 Task: In Heading Arial with underline. Font size of heading  '18'Font style of data Calibri. Font size of data  9Alignment of headline & data Align center. Fill color in heading,  RedFont color of data Black Apply border in Data No BorderIn the sheet  Budget Management Workbookbook
Action: Mouse moved to (117, 137)
Screenshot: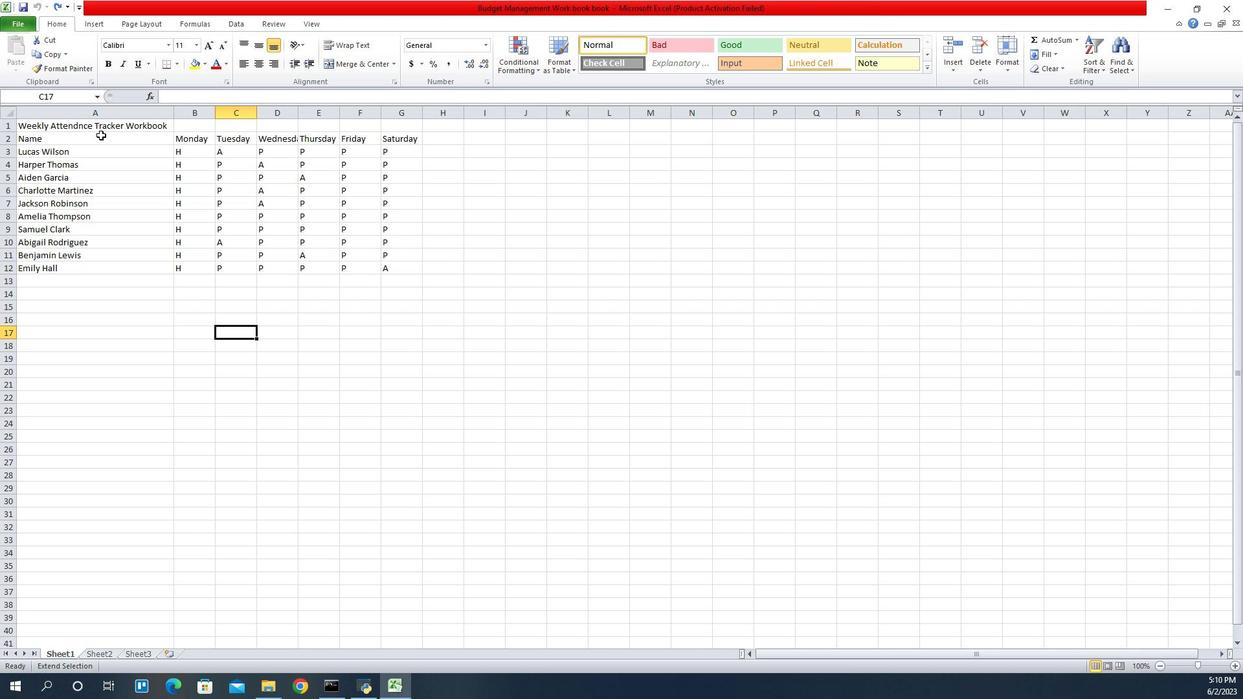 
Action: Mouse pressed left at (117, 137)
Screenshot: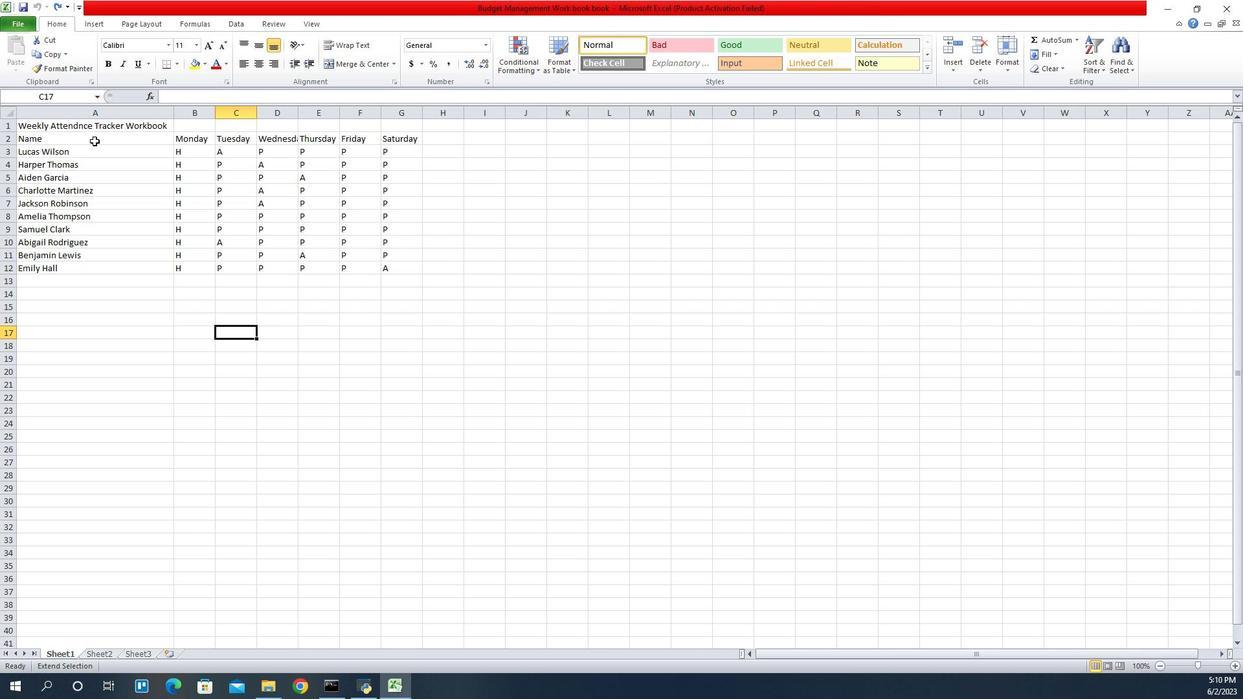 
Action: Mouse moved to (143, 139)
Screenshot: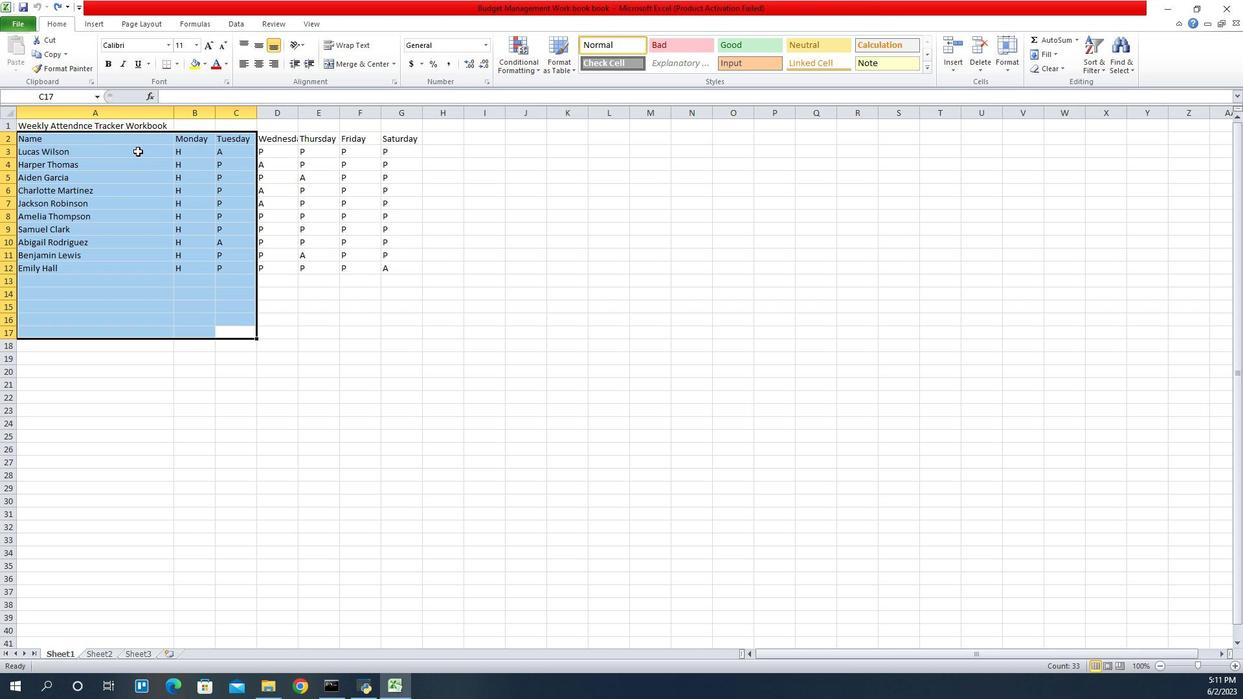 
Action: Mouse pressed left at (143, 139)
Screenshot: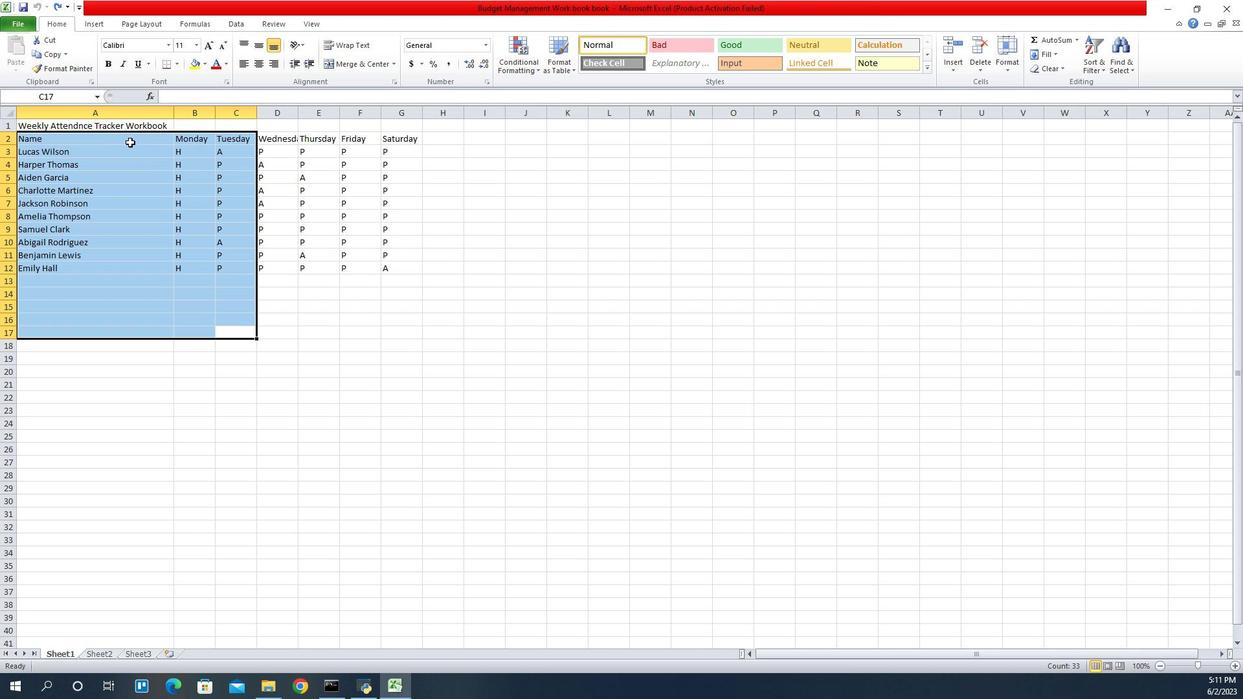
Action: Mouse moved to (157, 53)
Screenshot: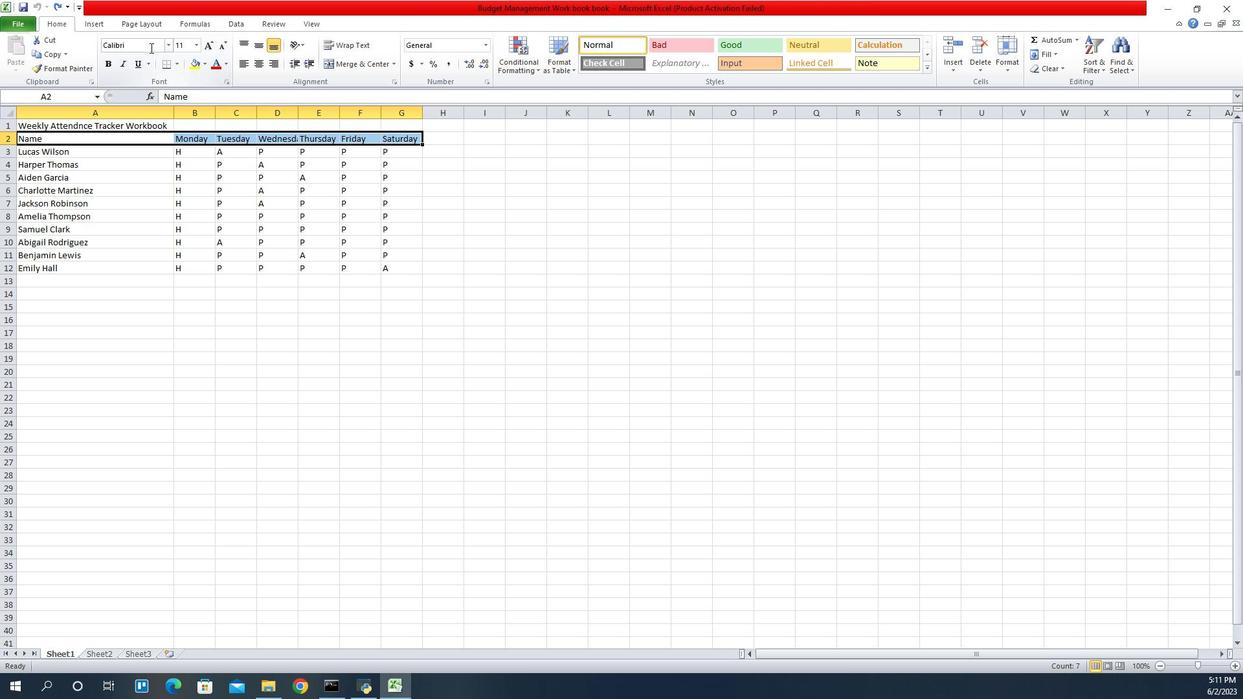 
Action: Mouse pressed left at (157, 53)
Screenshot: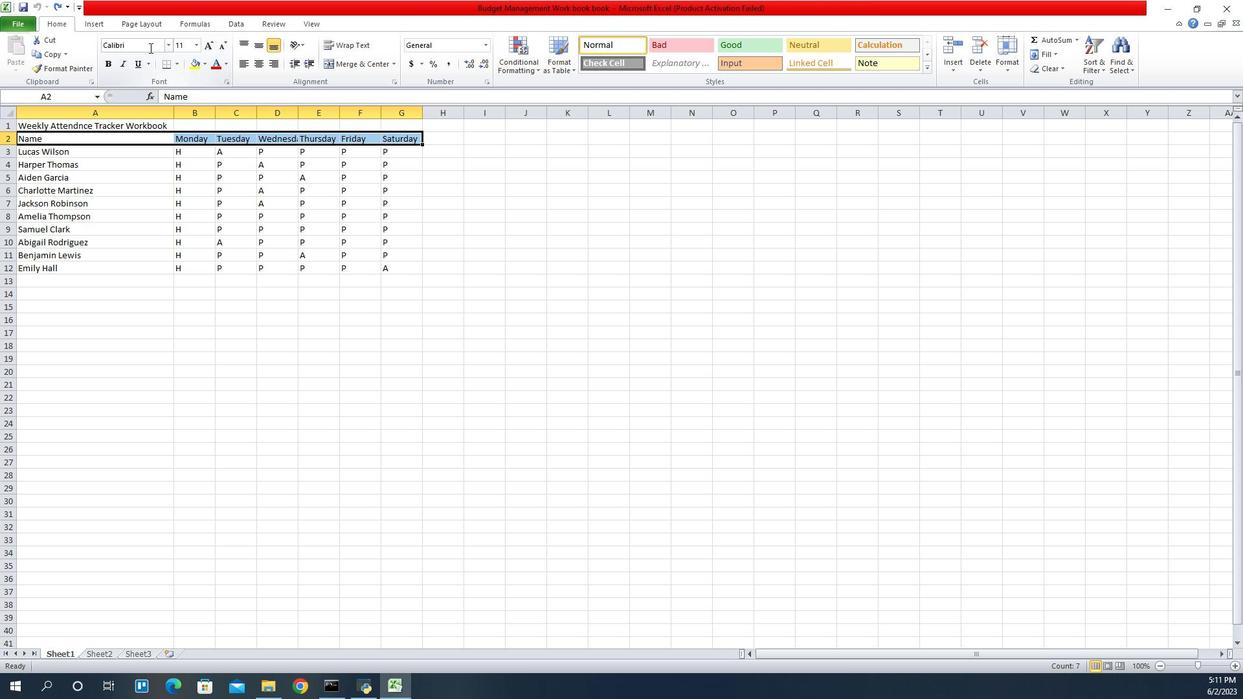 
Action: Key pressed arial<Key.enter>
Screenshot: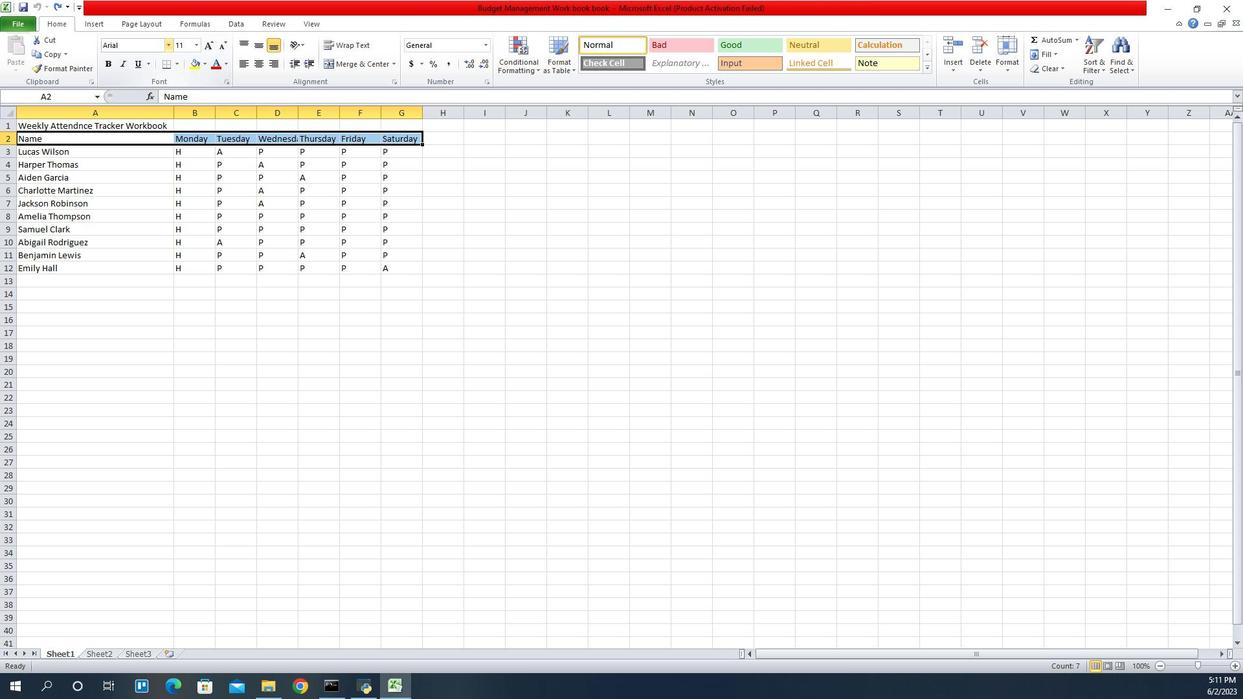 
Action: Mouse moved to (192, 51)
Screenshot: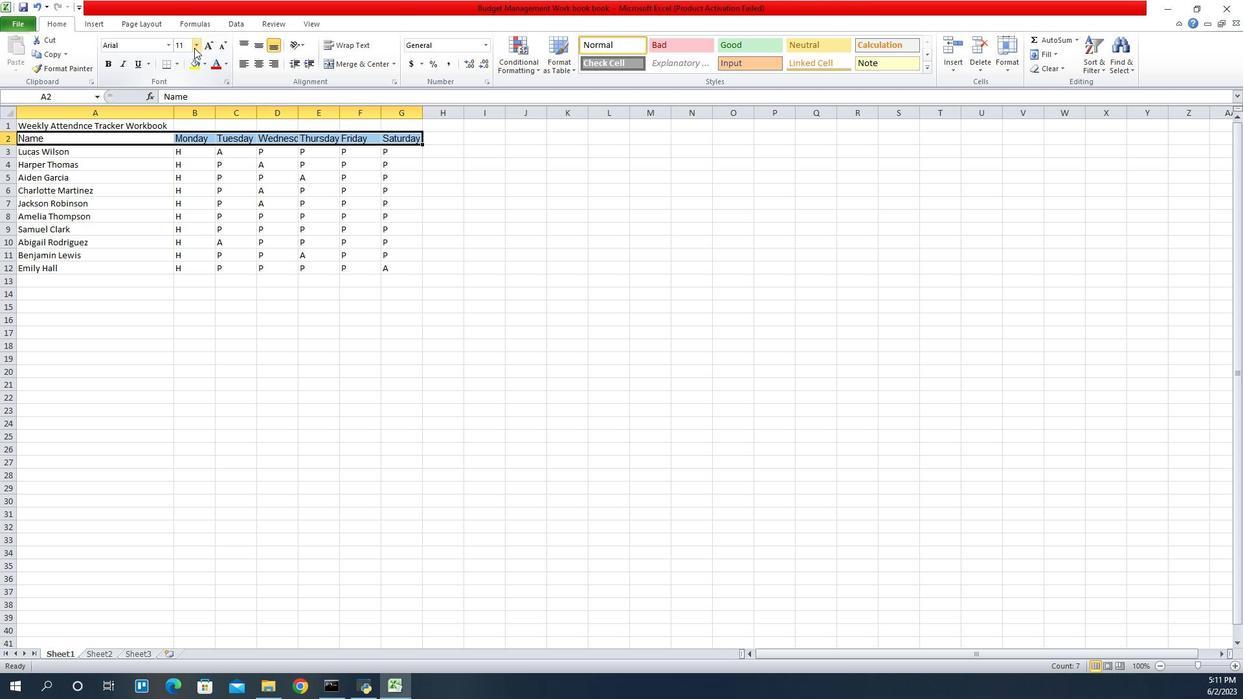 
Action: Mouse pressed left at (192, 51)
Screenshot: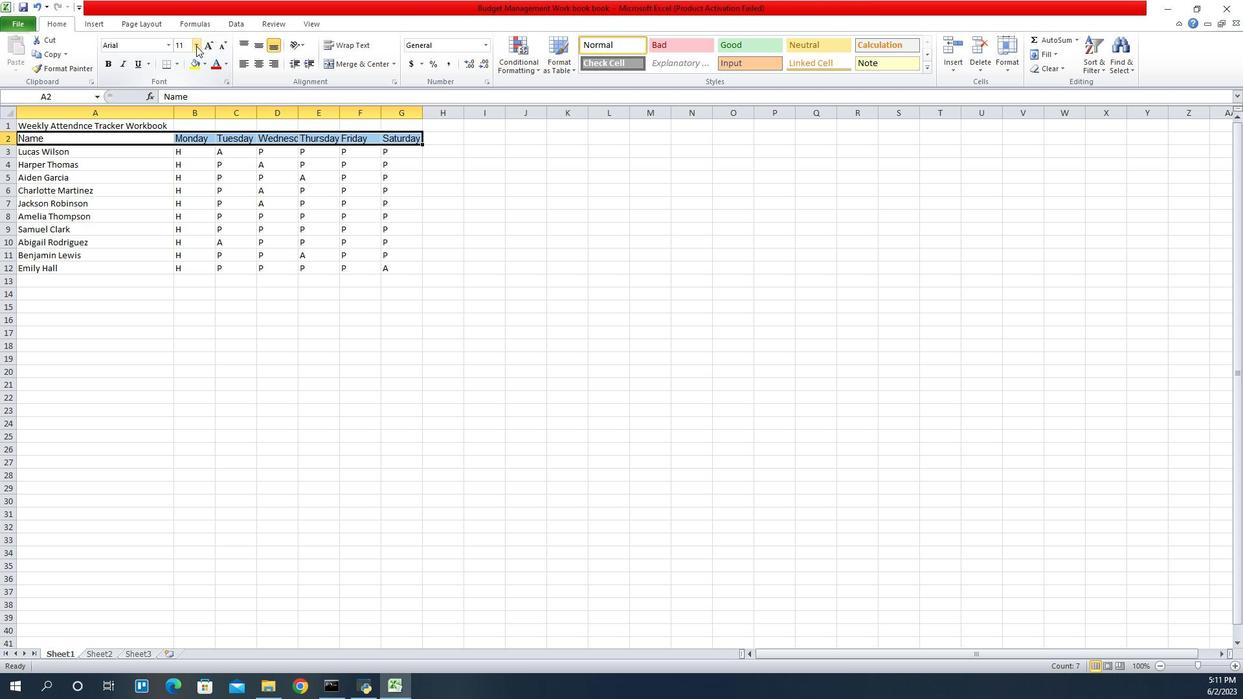 
Action: Mouse moved to (182, 135)
Screenshot: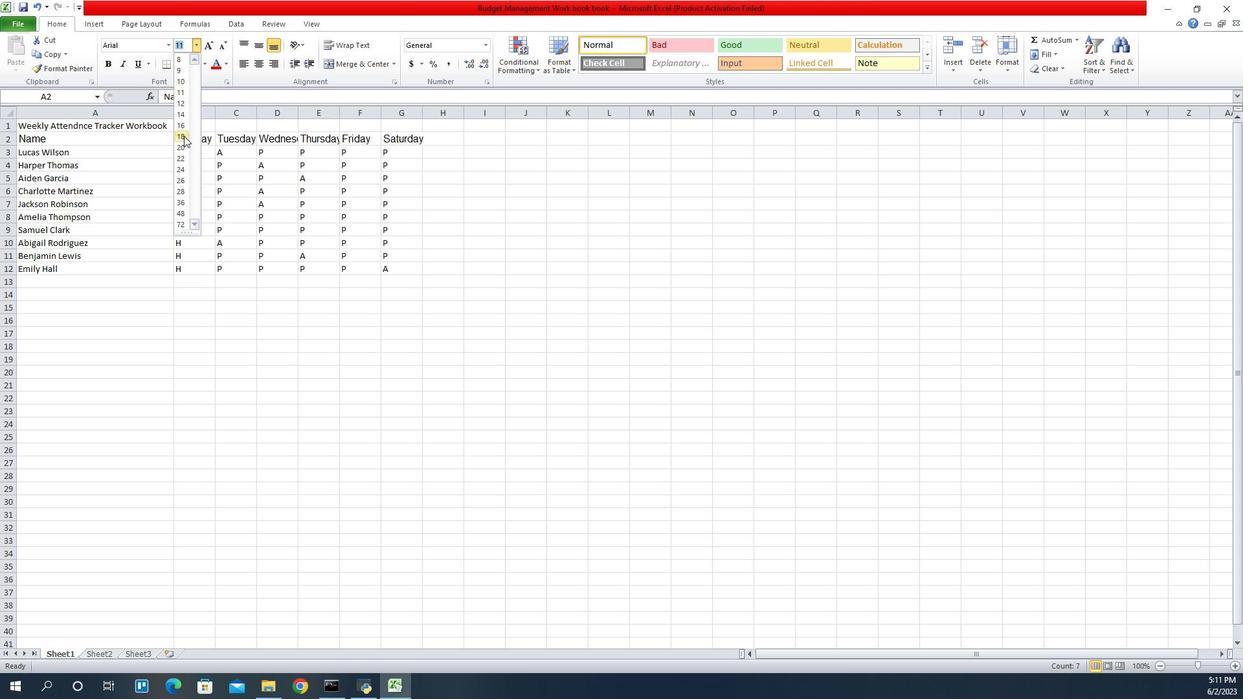 
Action: Mouse pressed left at (182, 135)
Screenshot: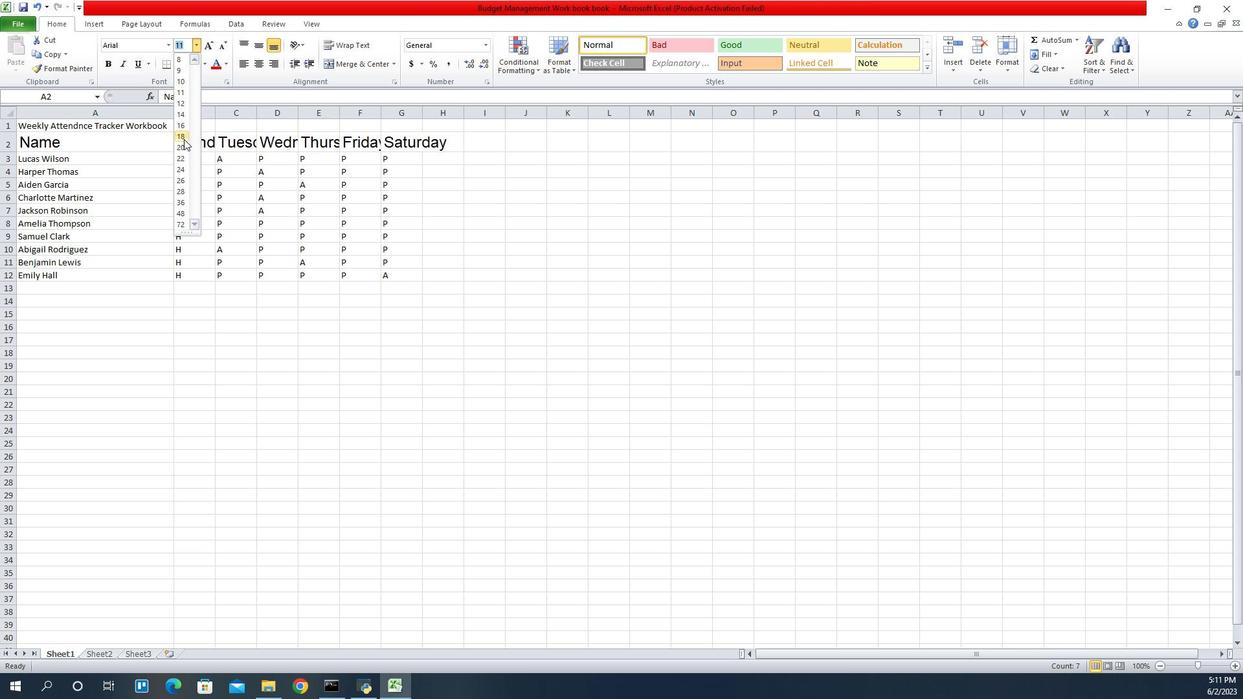 
Action: Mouse moved to (152, 158)
Screenshot: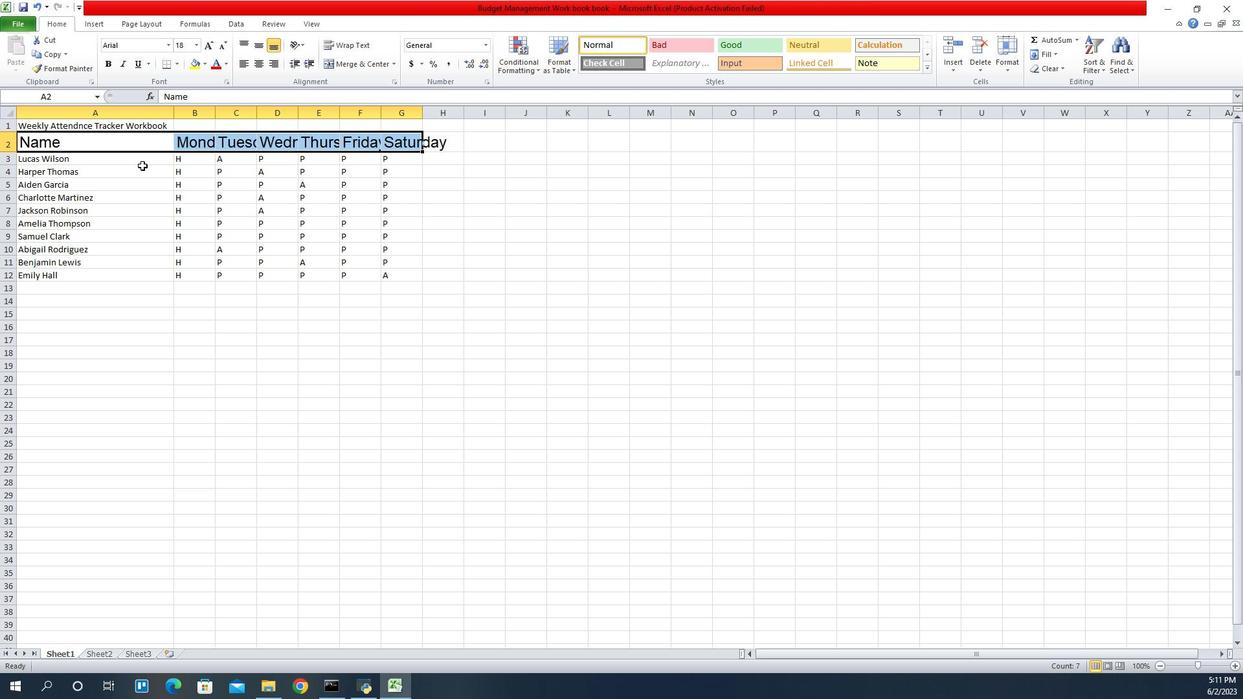
Action: Mouse pressed left at (152, 158)
Screenshot: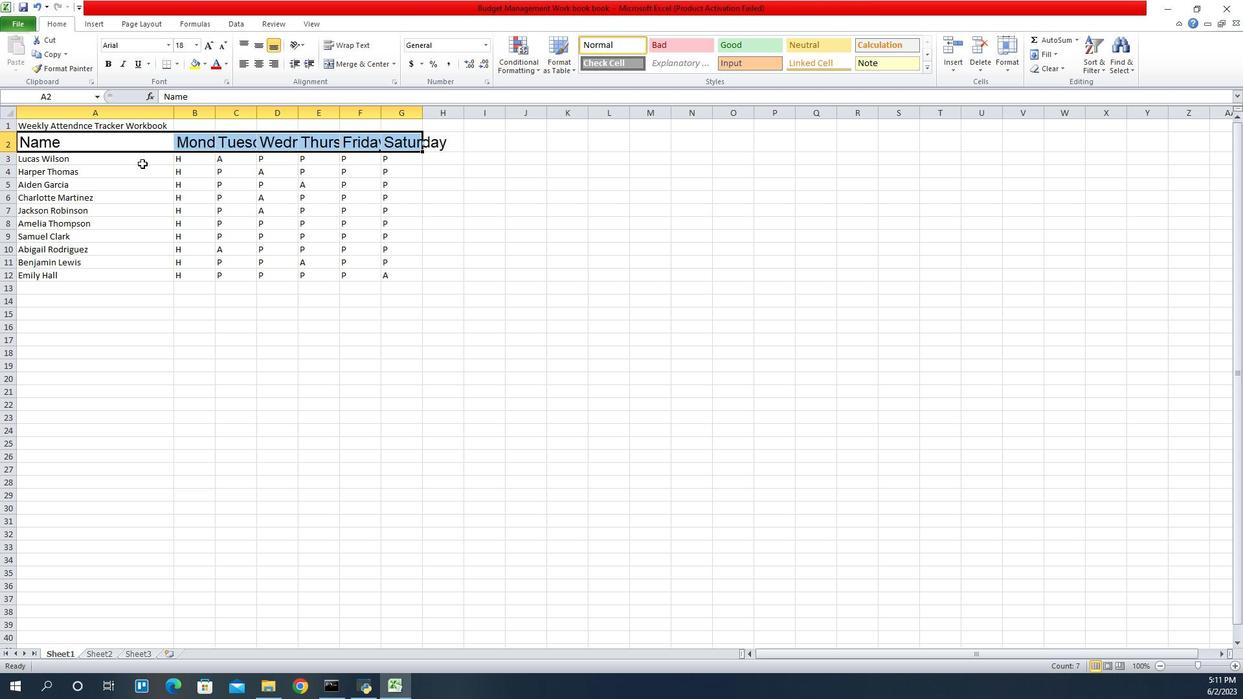 
Action: Mouse moved to (194, 51)
Screenshot: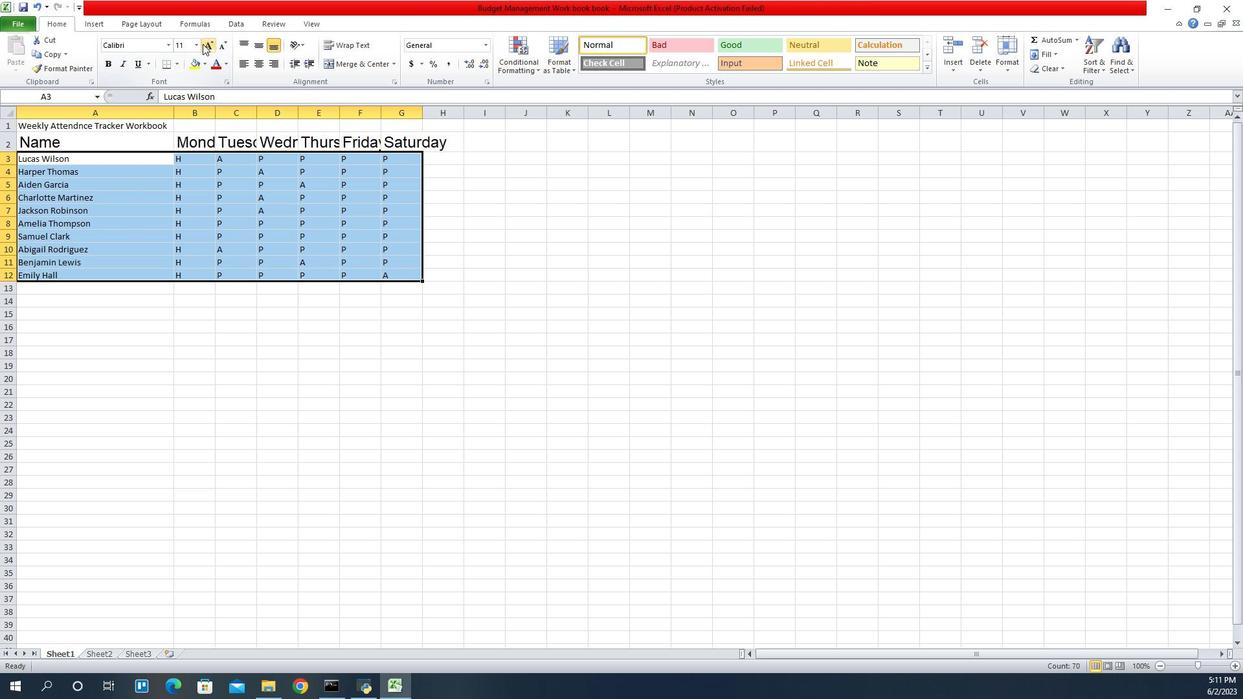 
Action: Mouse pressed left at (194, 51)
Screenshot: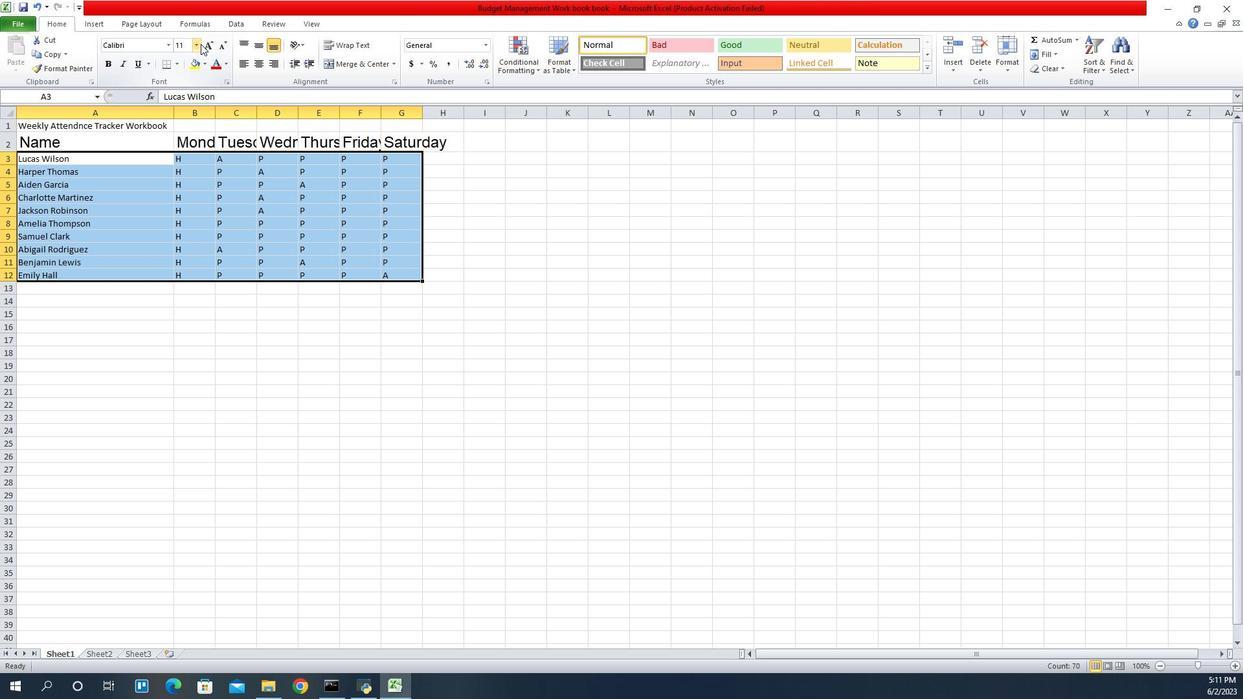 
Action: Mouse moved to (182, 74)
Screenshot: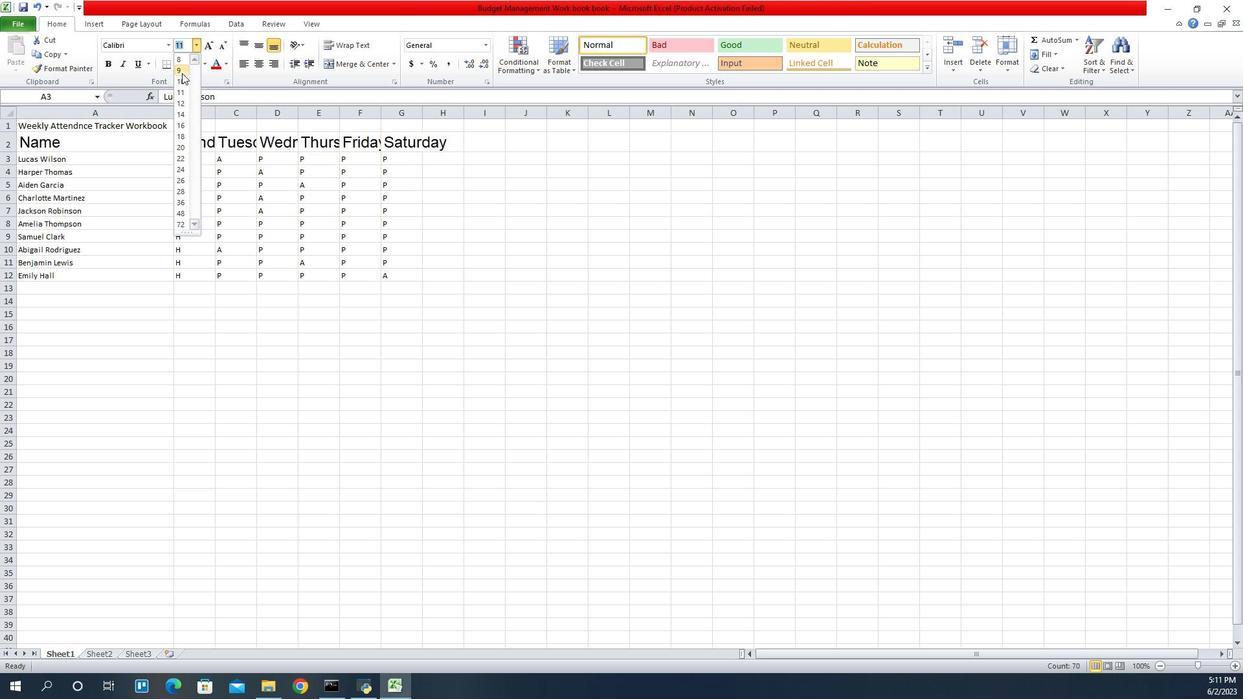 
Action: Mouse pressed left at (182, 74)
Screenshot: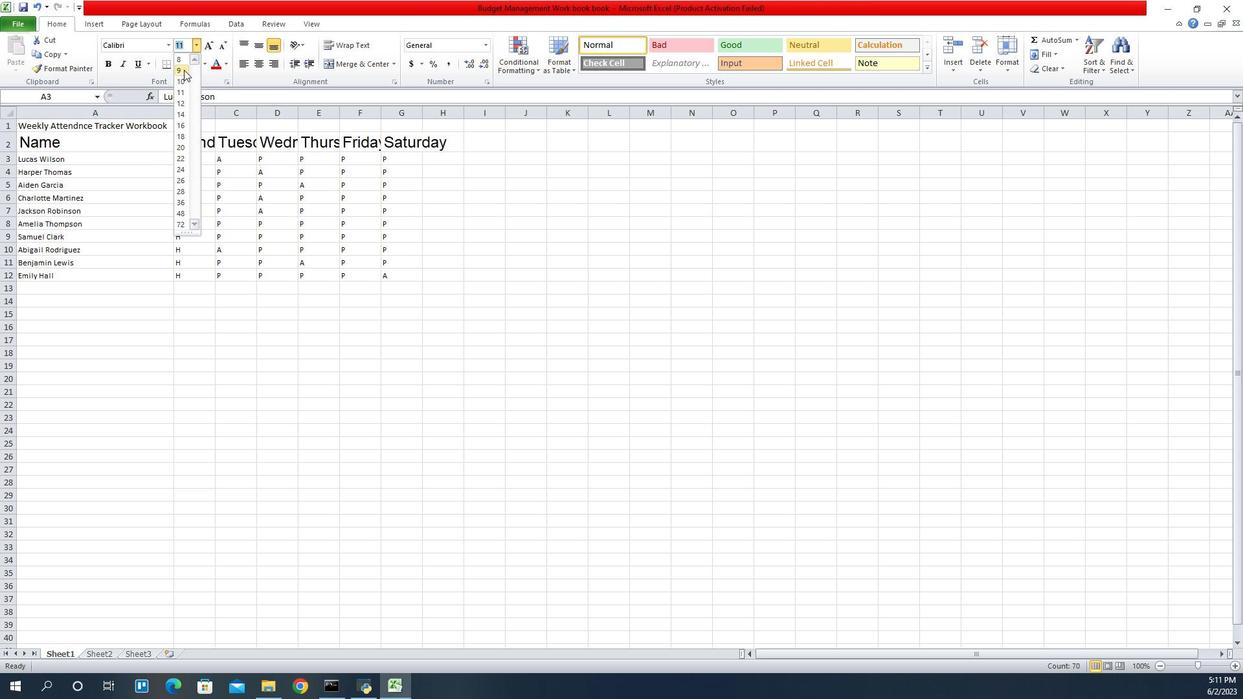 
Action: Mouse moved to (145, 141)
Screenshot: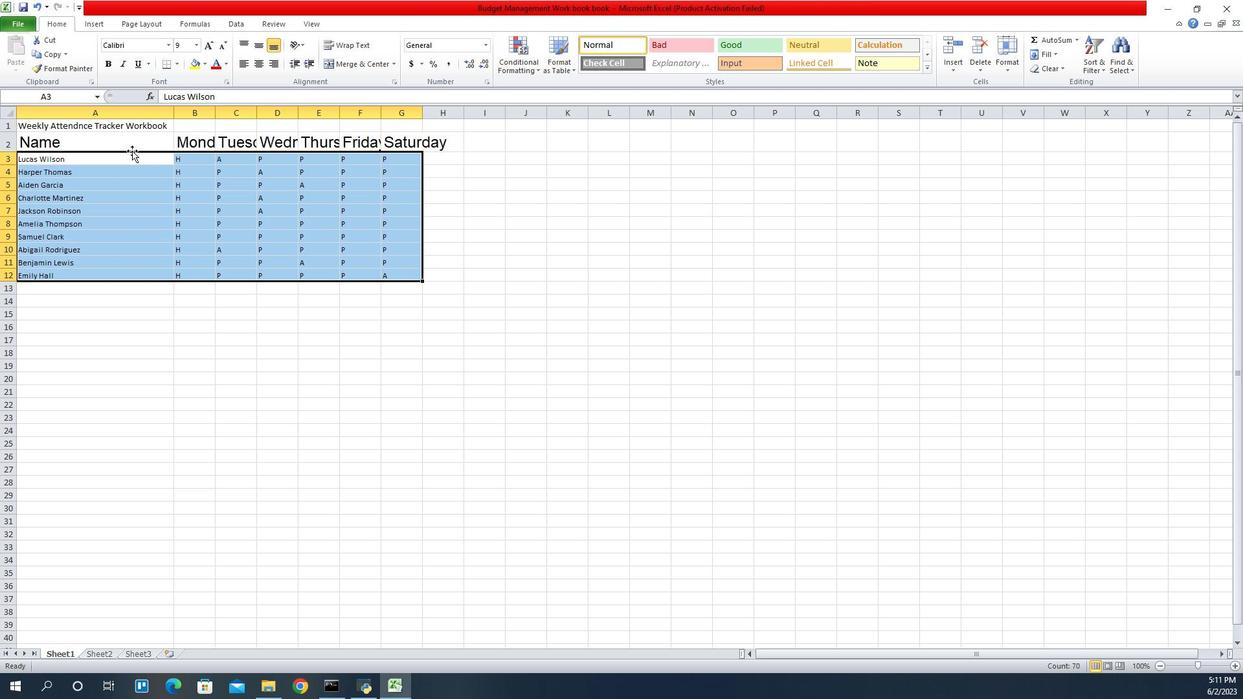 
Action: Mouse pressed left at (145, 141)
Screenshot: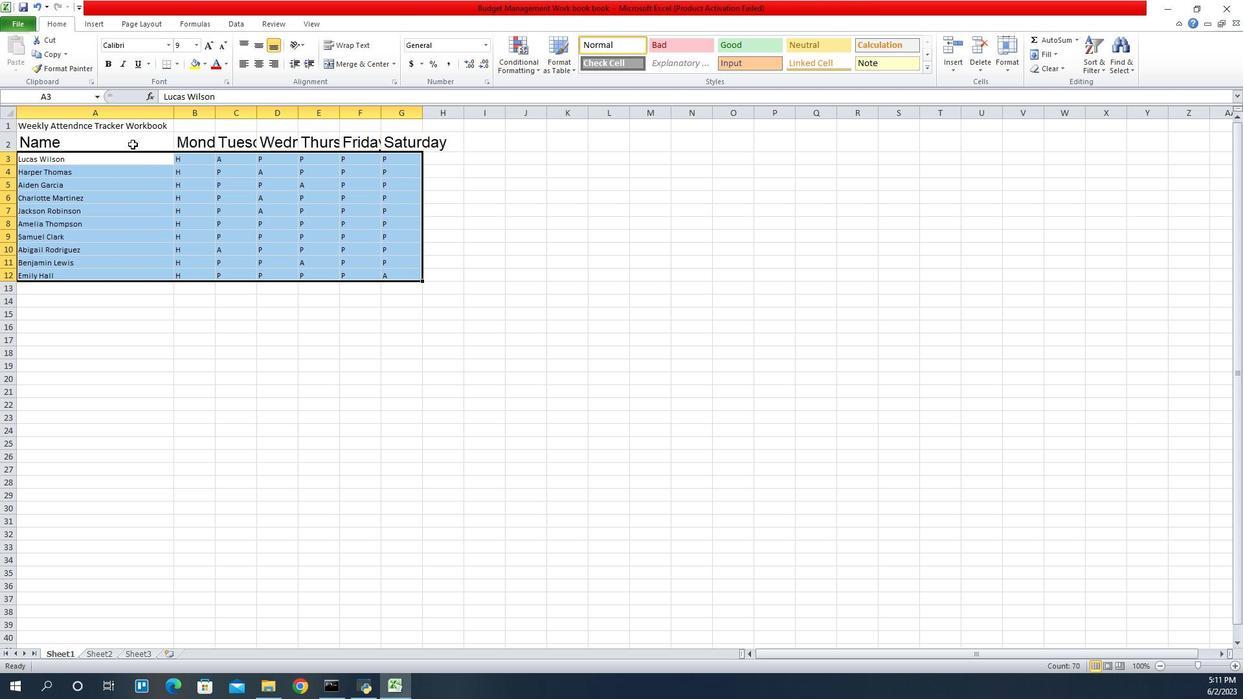 
Action: Mouse moved to (342, 135)
Screenshot: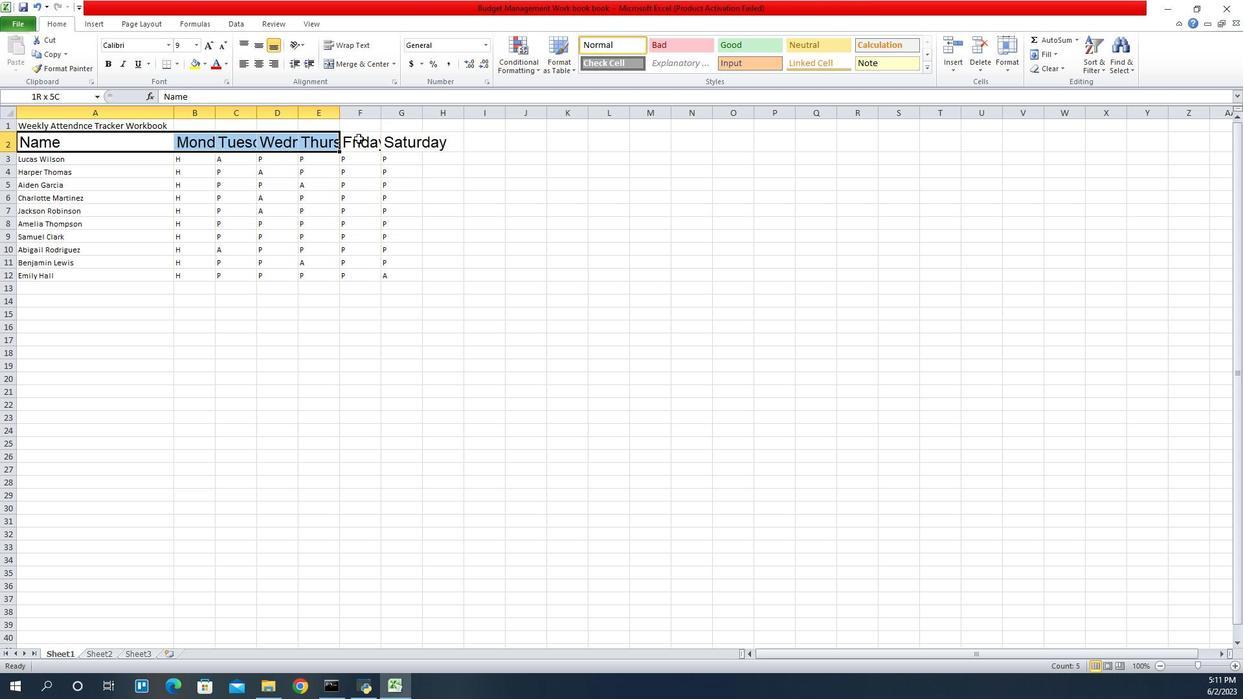 
Action: Mouse pressed left at (342, 135)
Screenshot: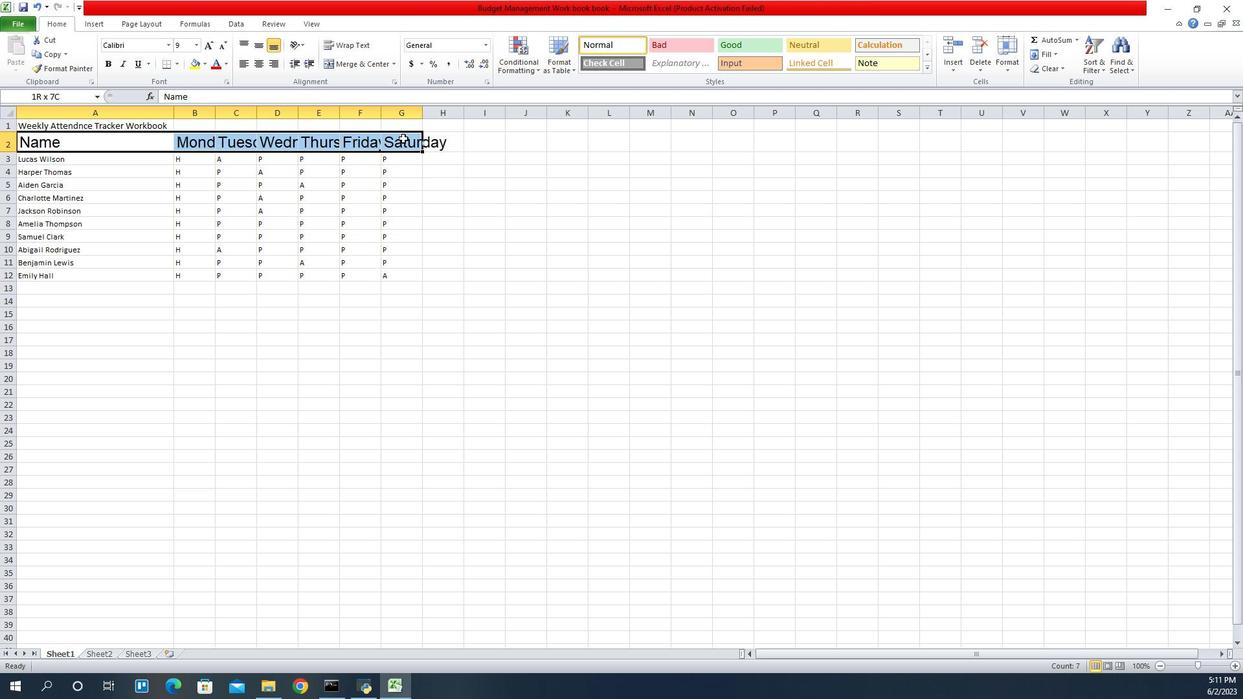 
Action: Mouse moved to (341, 145)
Screenshot: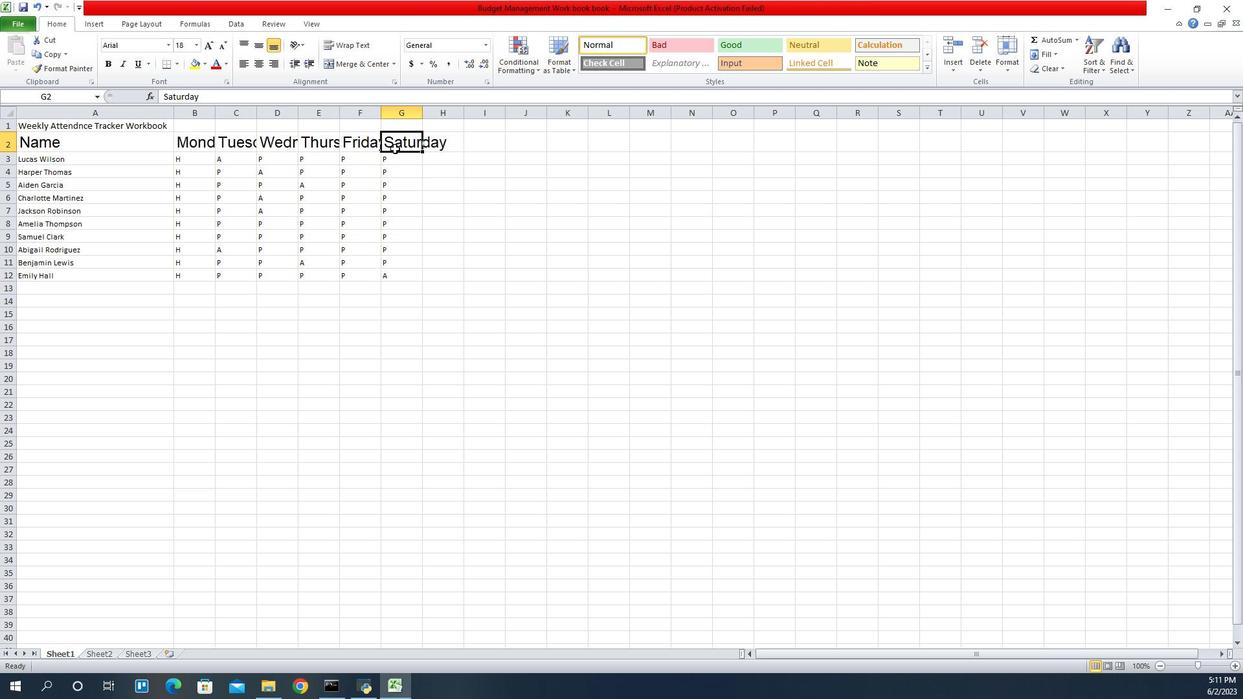
Action: Mouse pressed left at (341, 145)
Screenshot: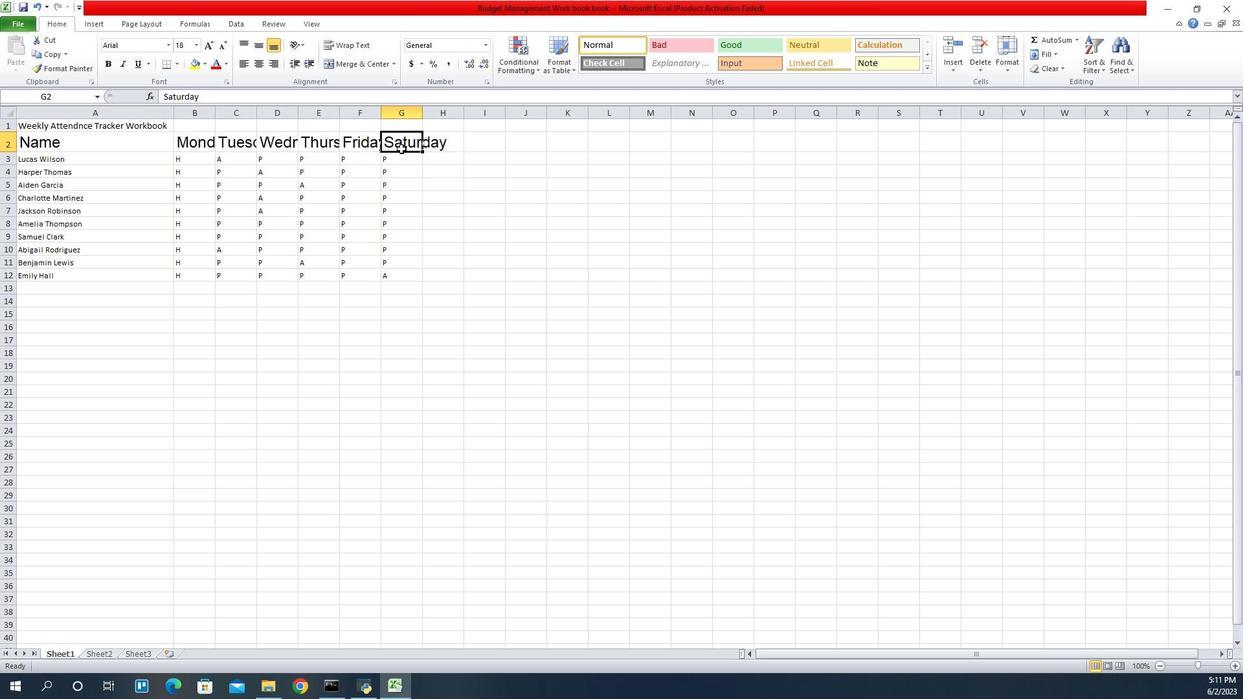 
Action: Mouse moved to (145, 67)
Screenshot: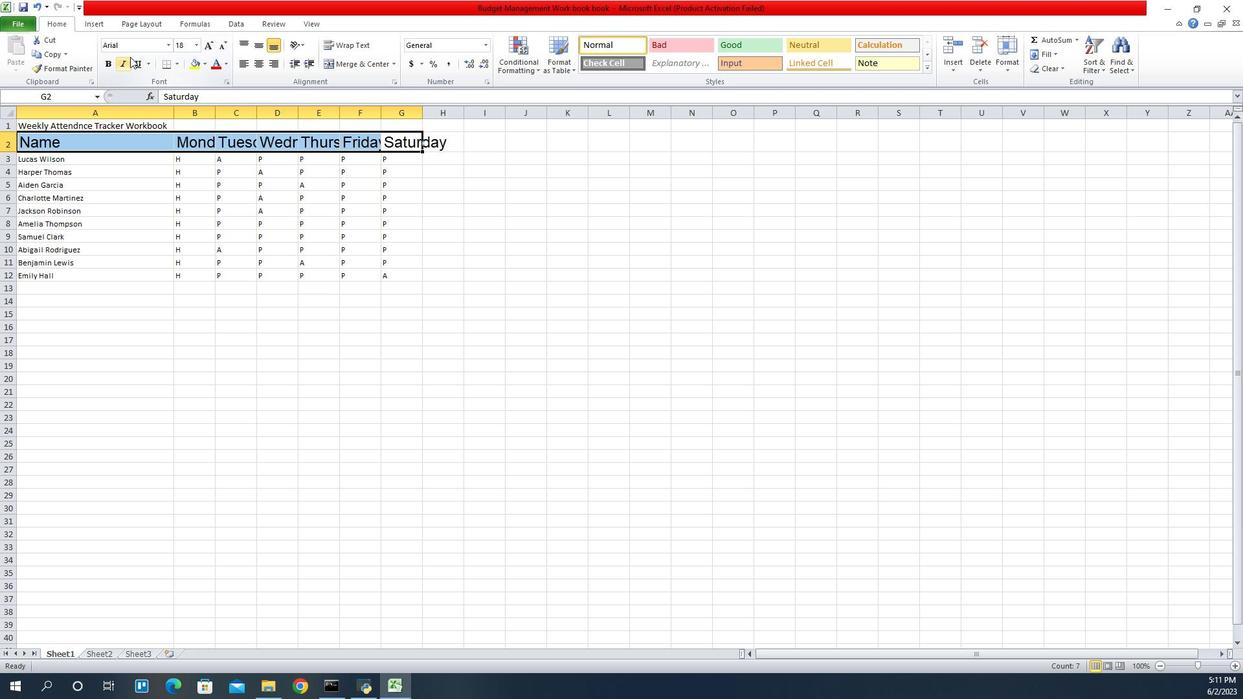 
Action: Mouse pressed left at (145, 67)
Screenshot: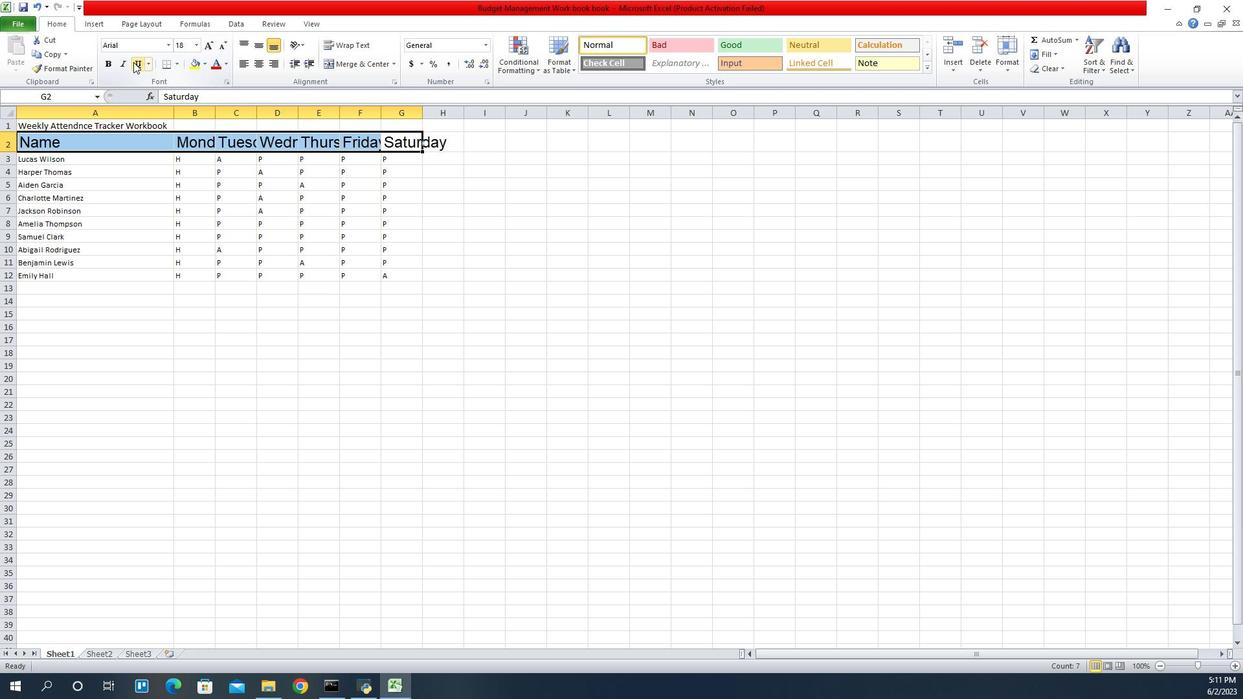 
Action: Mouse moved to (148, 113)
Screenshot: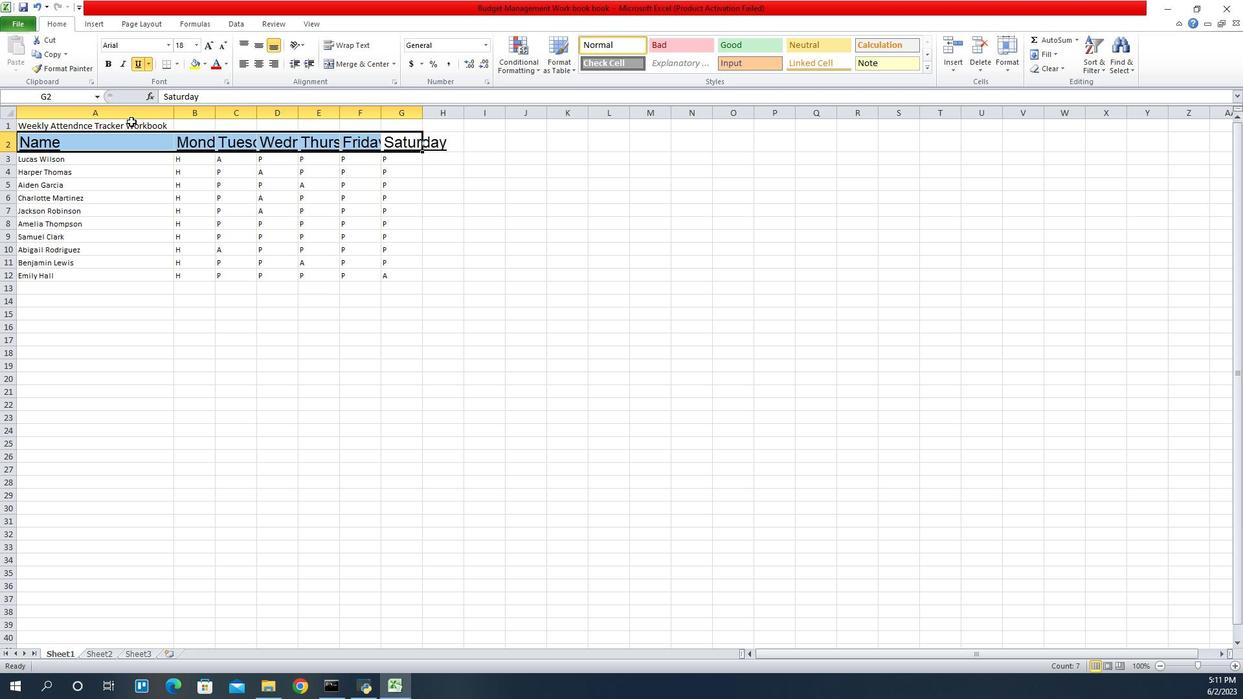 
Action: Mouse pressed left at (148, 113)
Screenshot: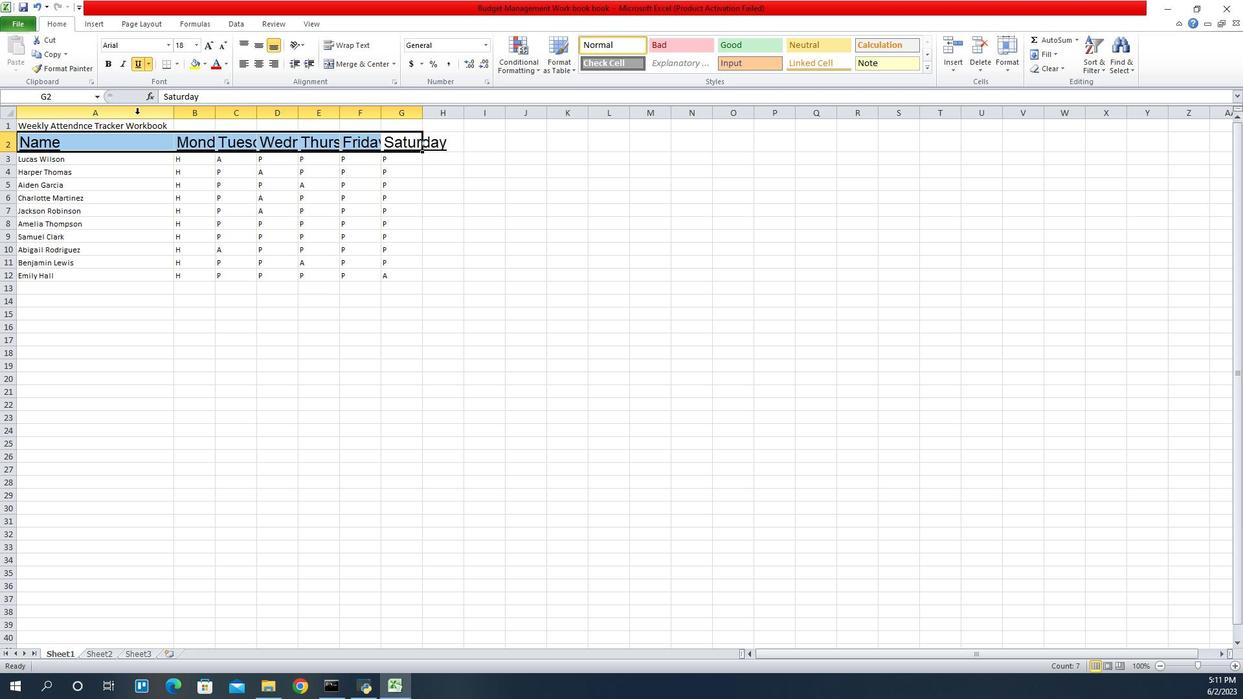 
Action: Mouse moved to (358, 115)
Screenshot: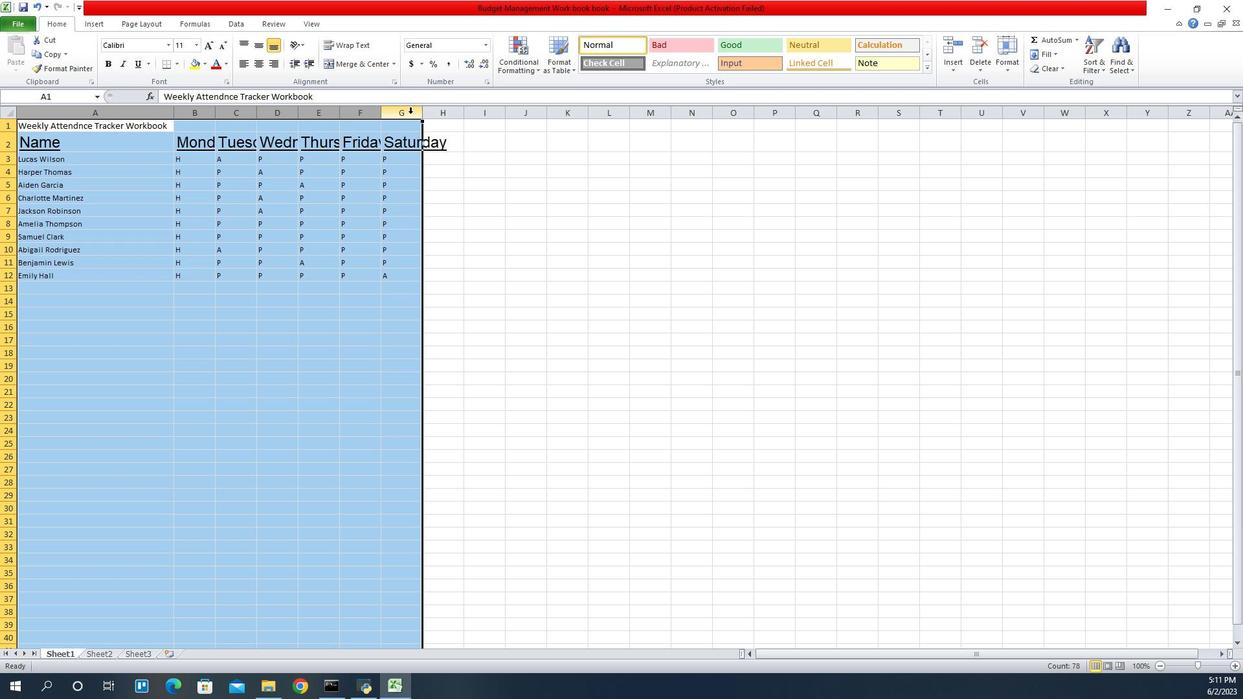 
Action: Mouse pressed left at (358, 115)
Screenshot: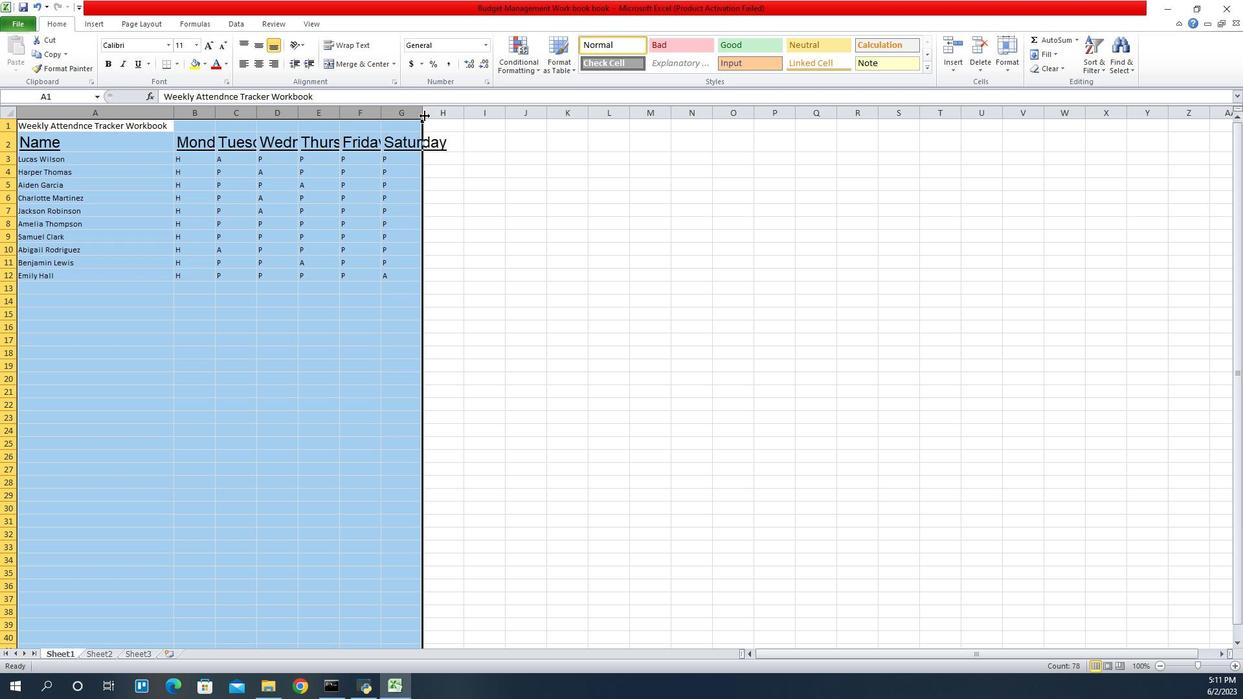 
Action: Mouse pressed left at (358, 115)
Screenshot: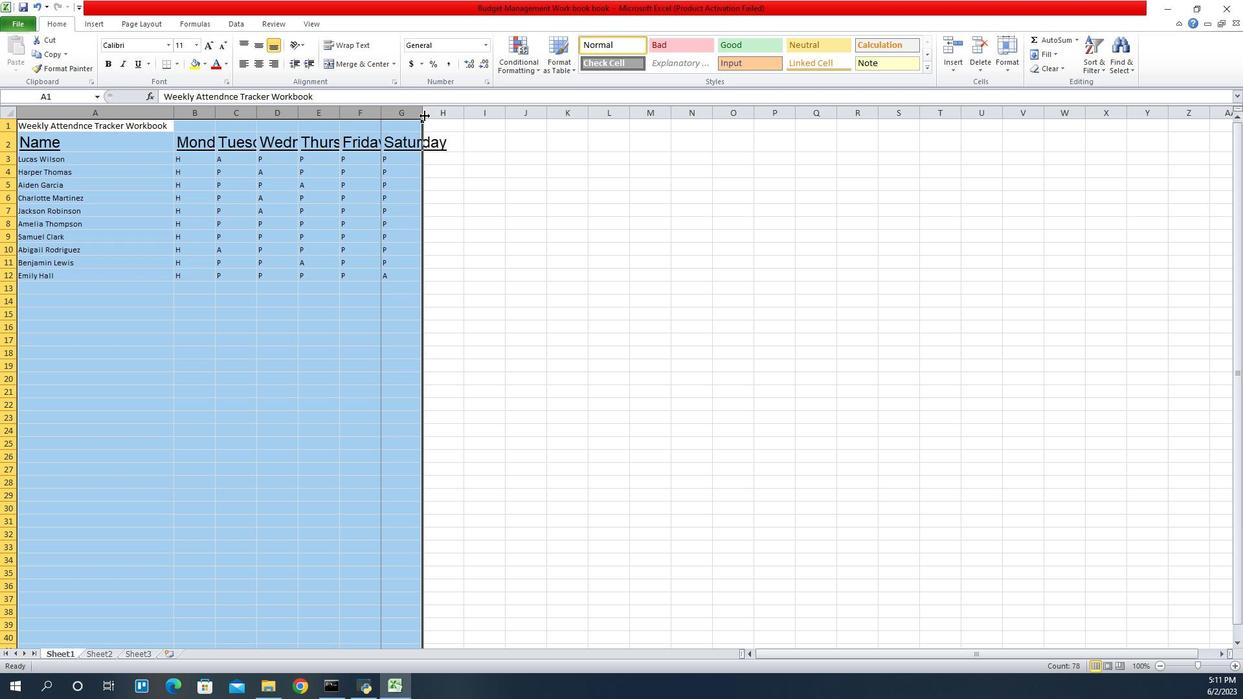 
Action: Mouse moved to (139, 196)
Screenshot: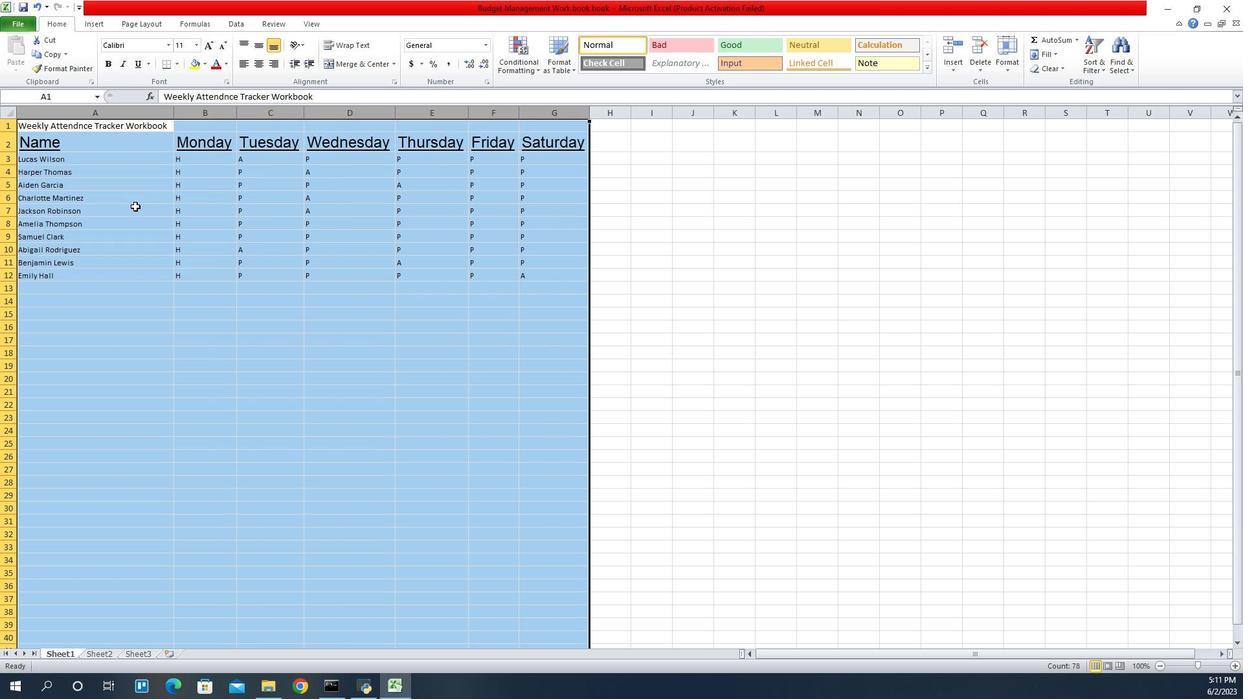 
Action: Mouse pressed left at (139, 196)
Screenshot: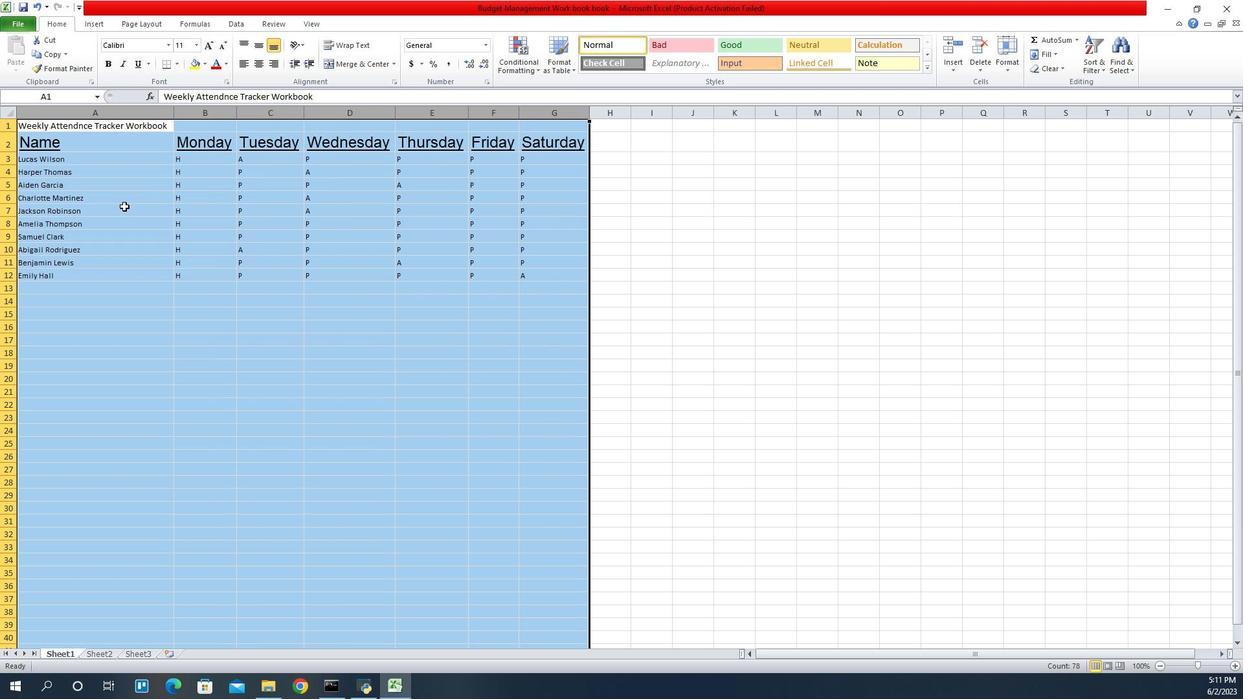 
Action: Mouse moved to (161, 137)
Screenshot: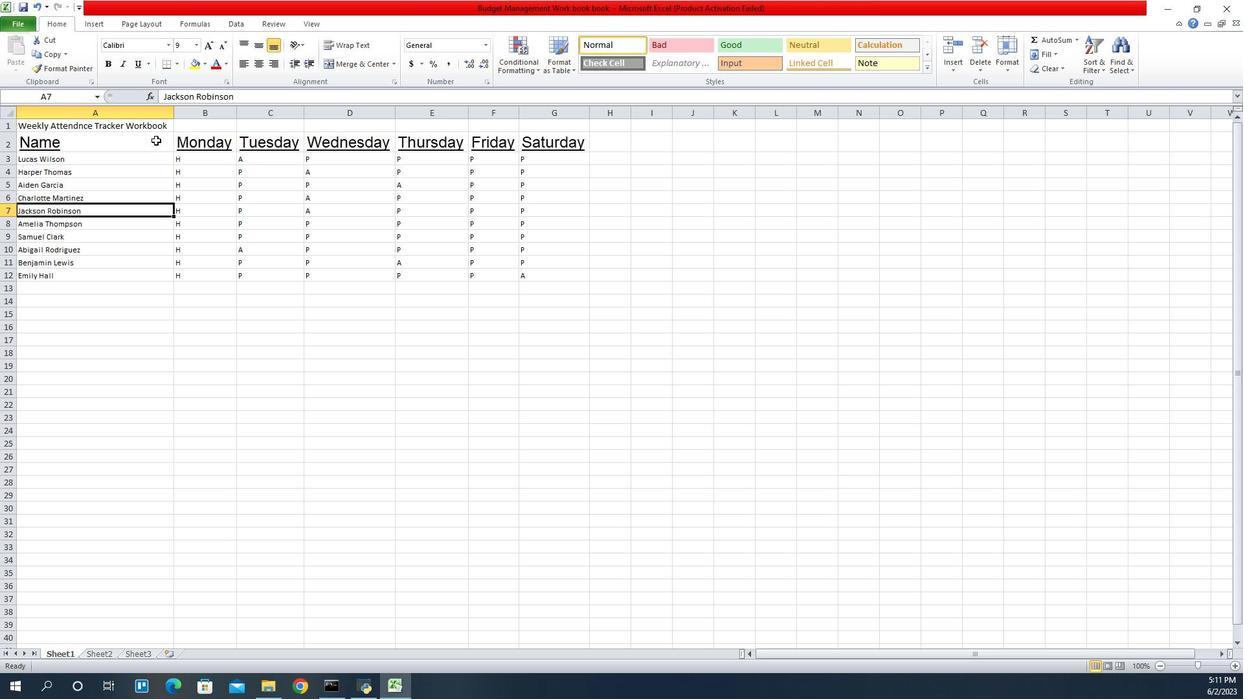 
Action: Mouse pressed left at (161, 137)
Screenshot: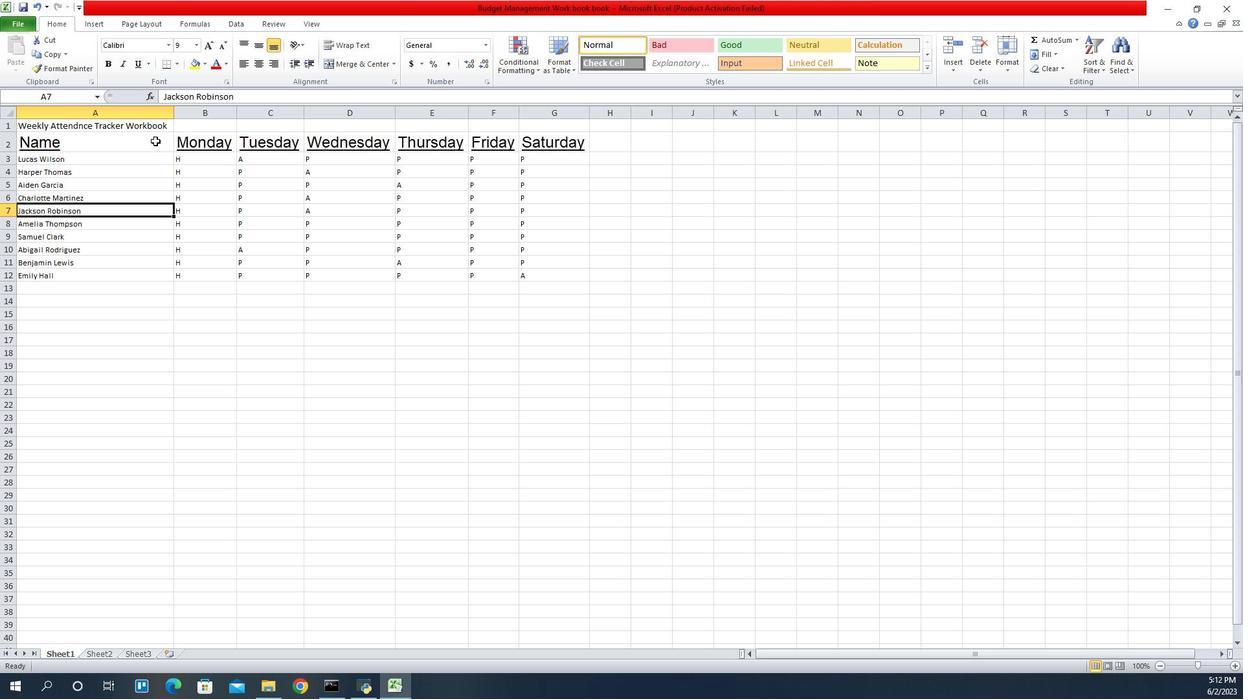
Action: Mouse moved to (239, 66)
Screenshot: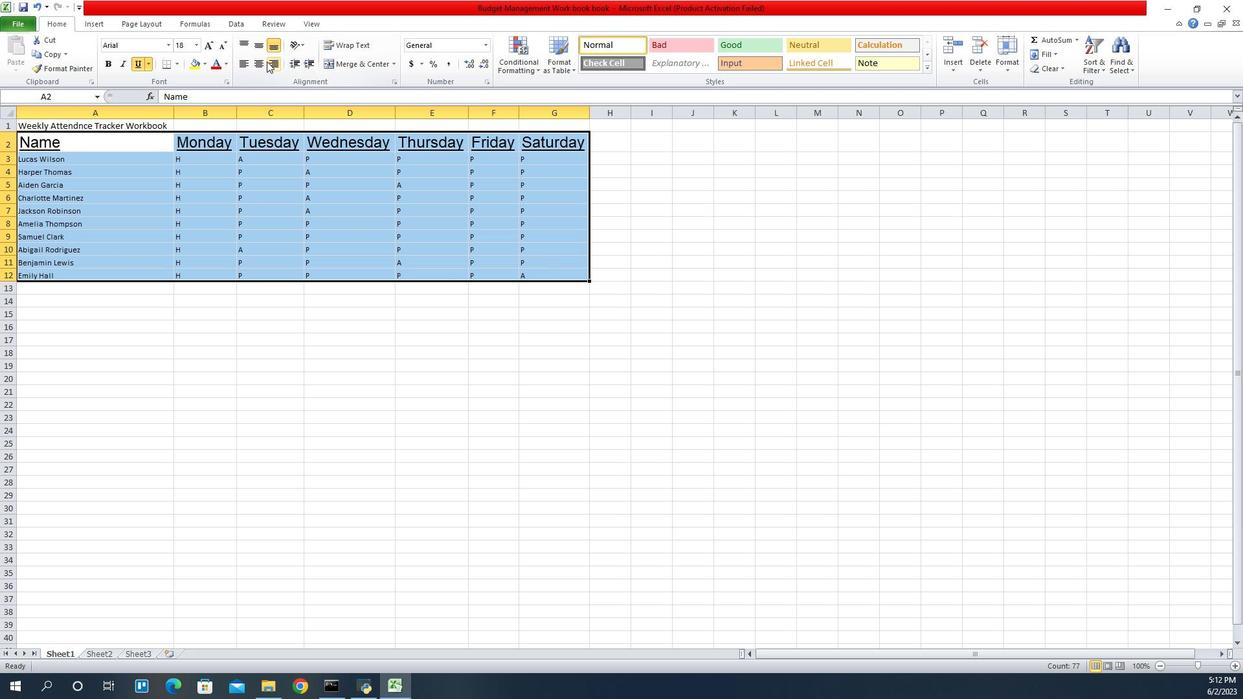 
Action: Mouse pressed left at (239, 66)
Screenshot: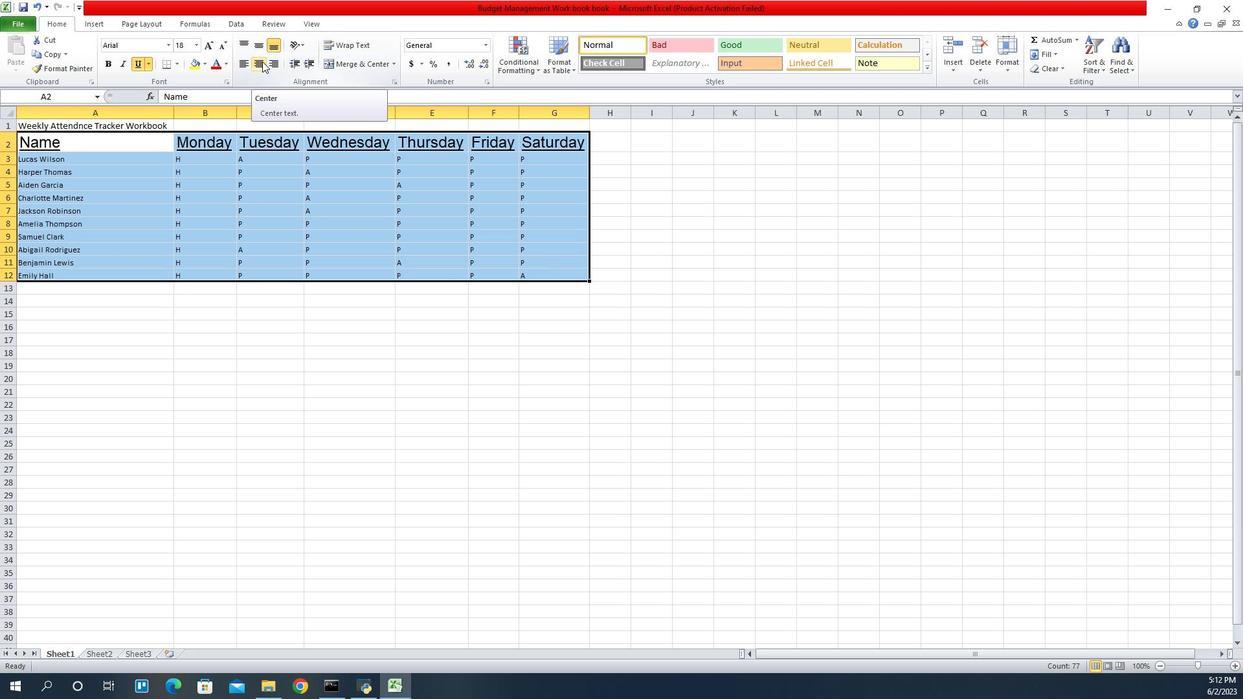 
Action: Mouse moved to (147, 137)
Screenshot: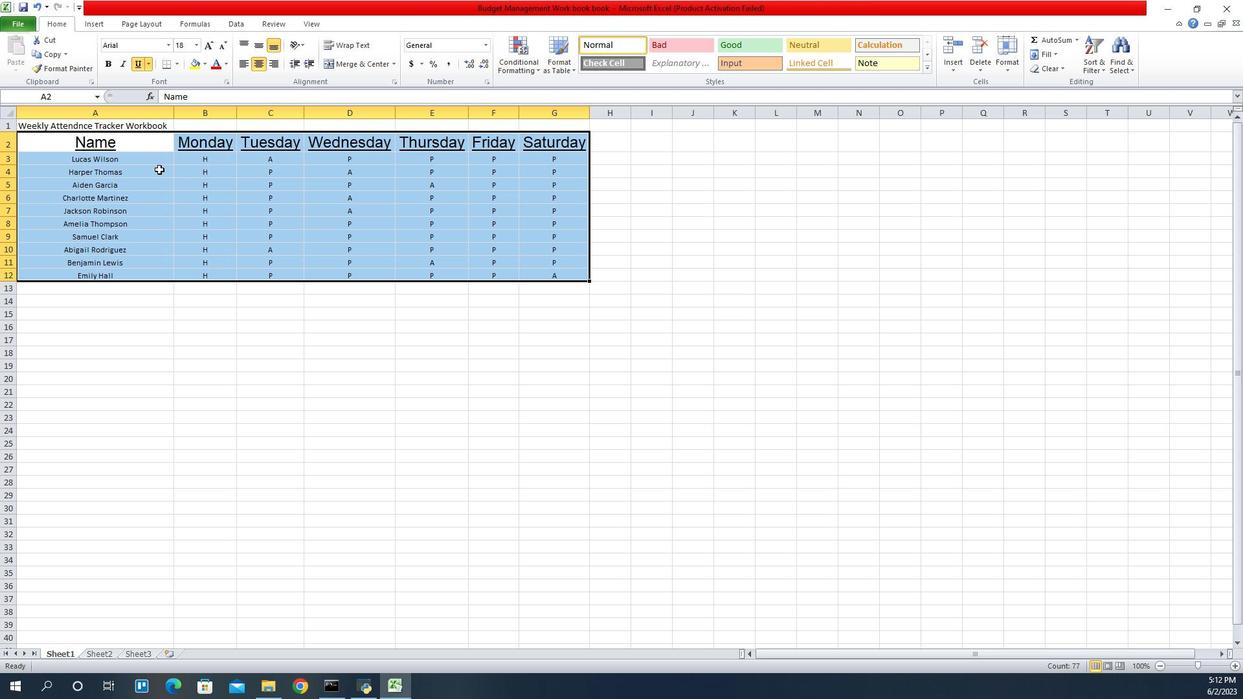 
Action: Mouse pressed left at (147, 137)
Screenshot: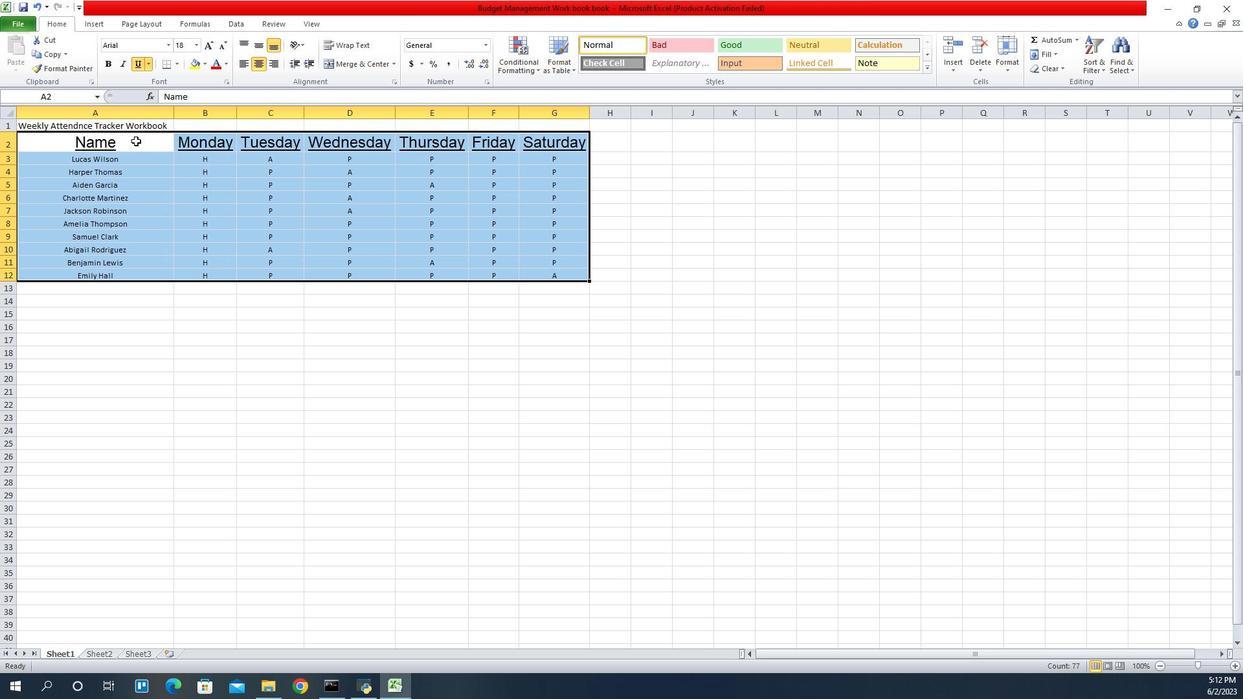 
Action: Mouse moved to (207, 70)
Screenshot: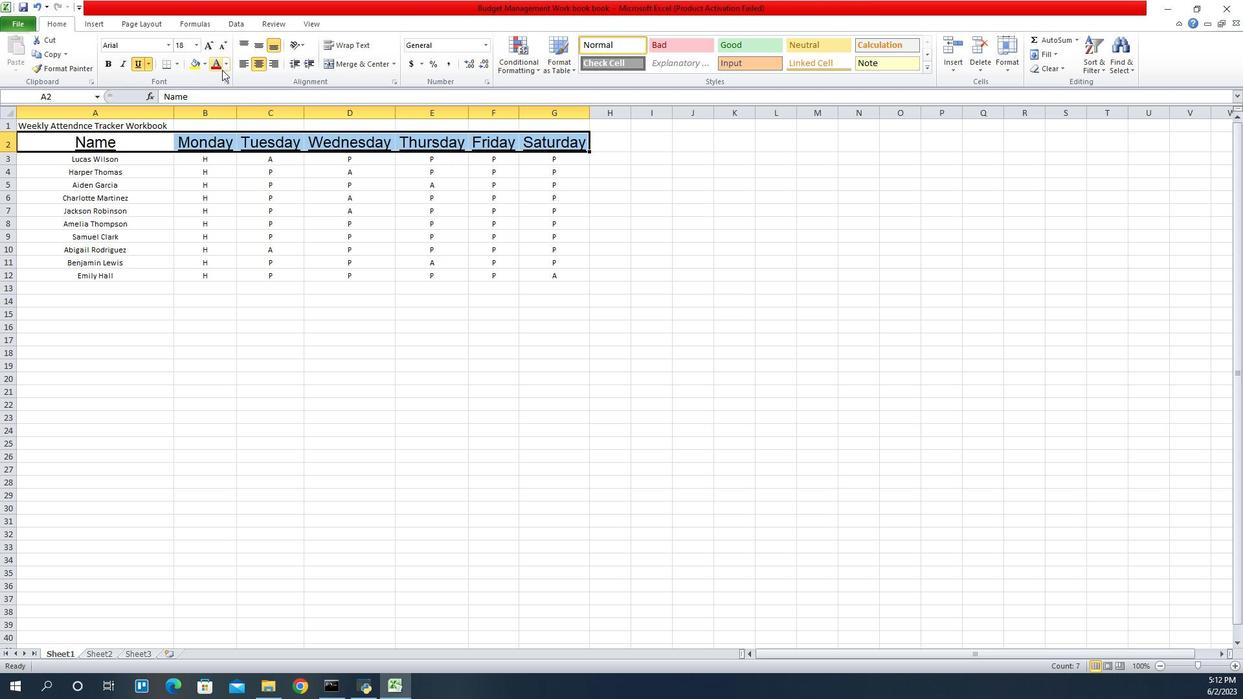 
Action: Mouse pressed left at (207, 70)
Screenshot: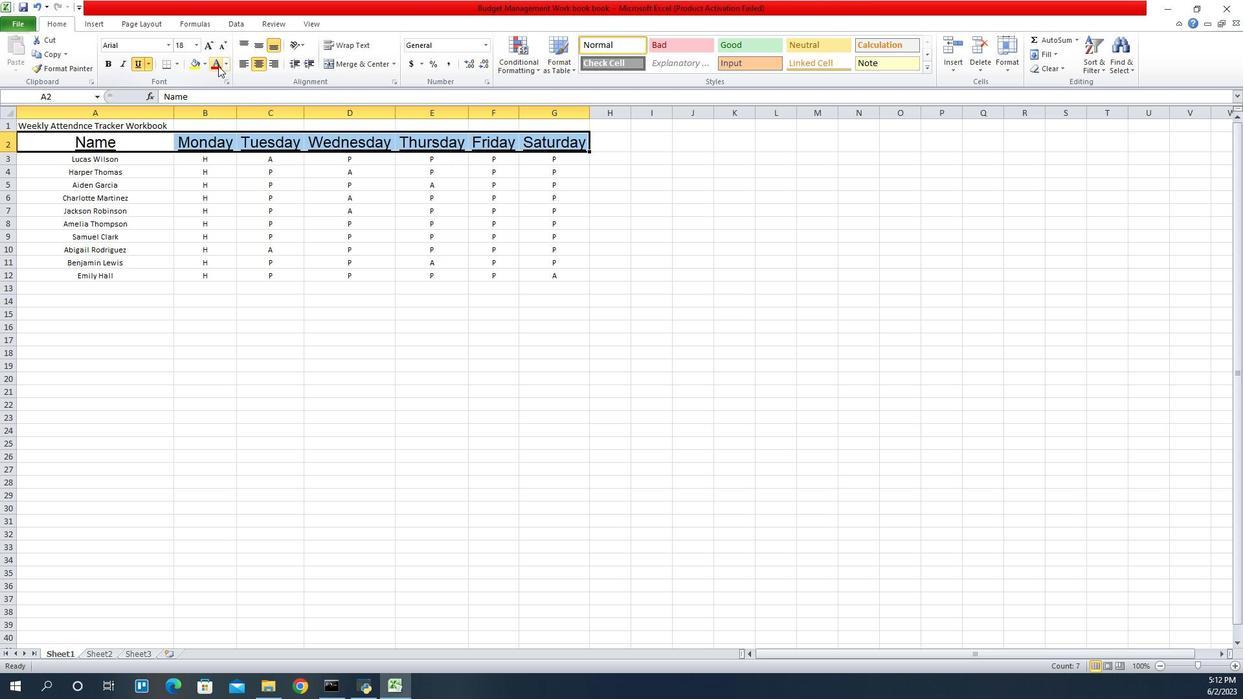 
Action: Mouse pressed left at (207, 70)
Screenshot: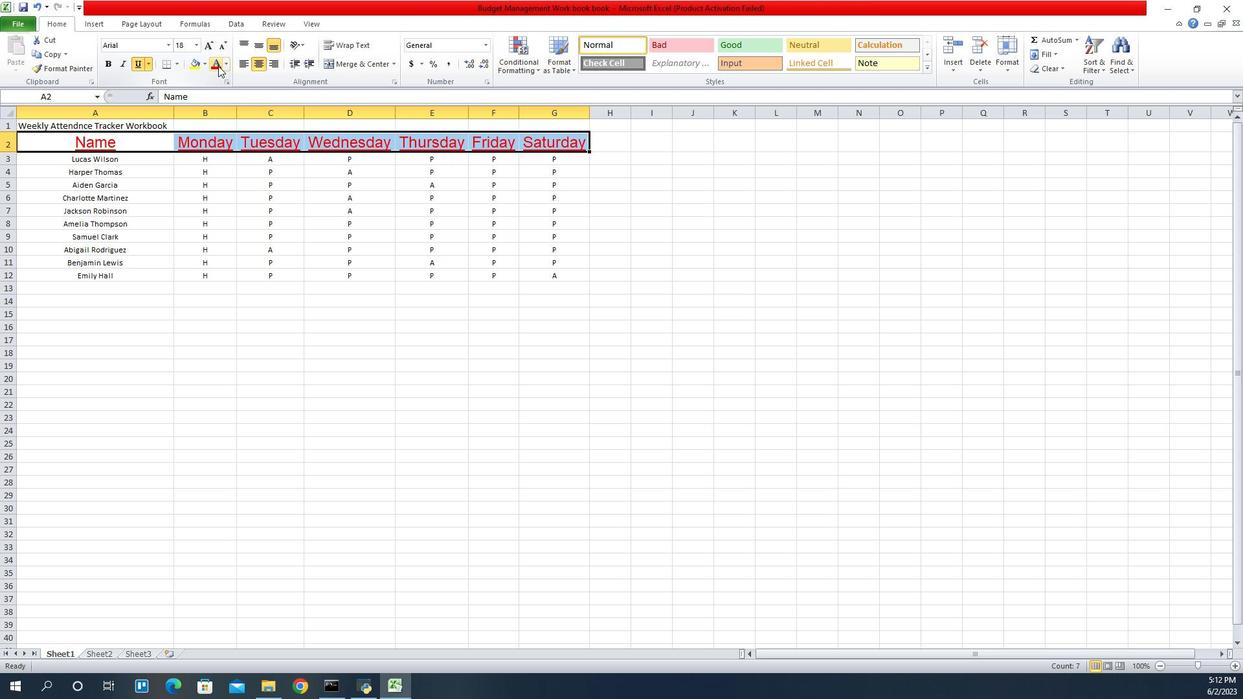 
Action: Mouse moved to (213, 70)
Screenshot: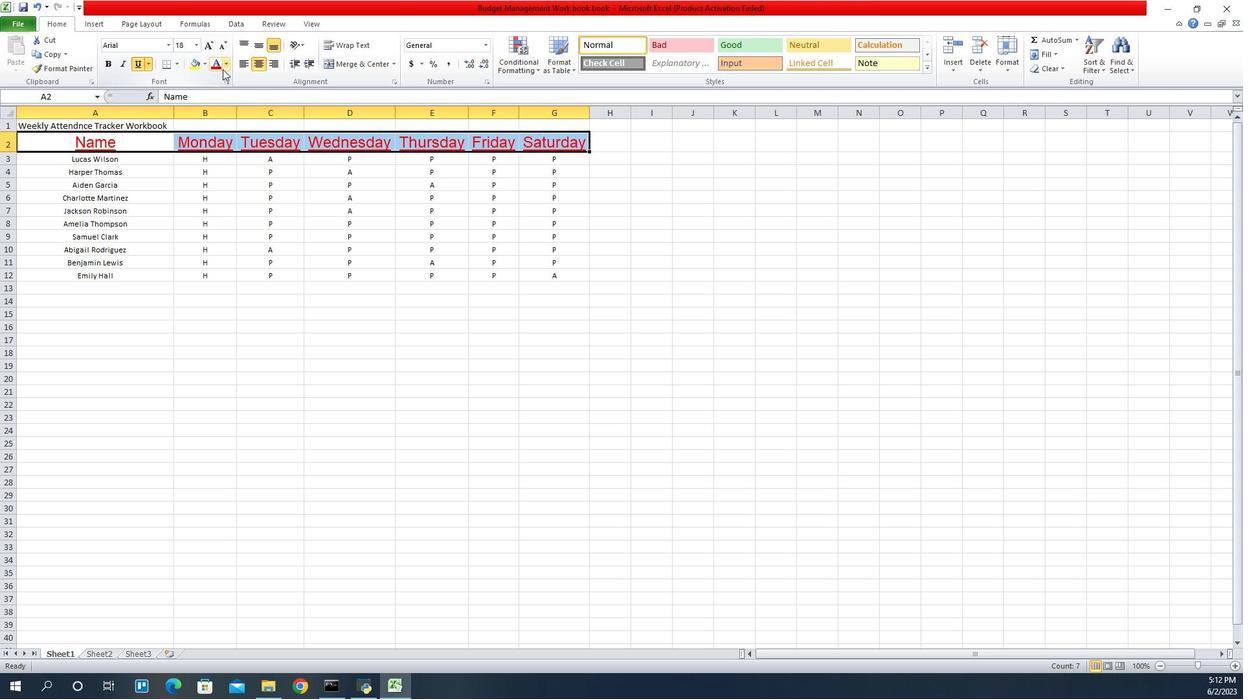 
Action: Mouse pressed left at (213, 70)
Screenshot: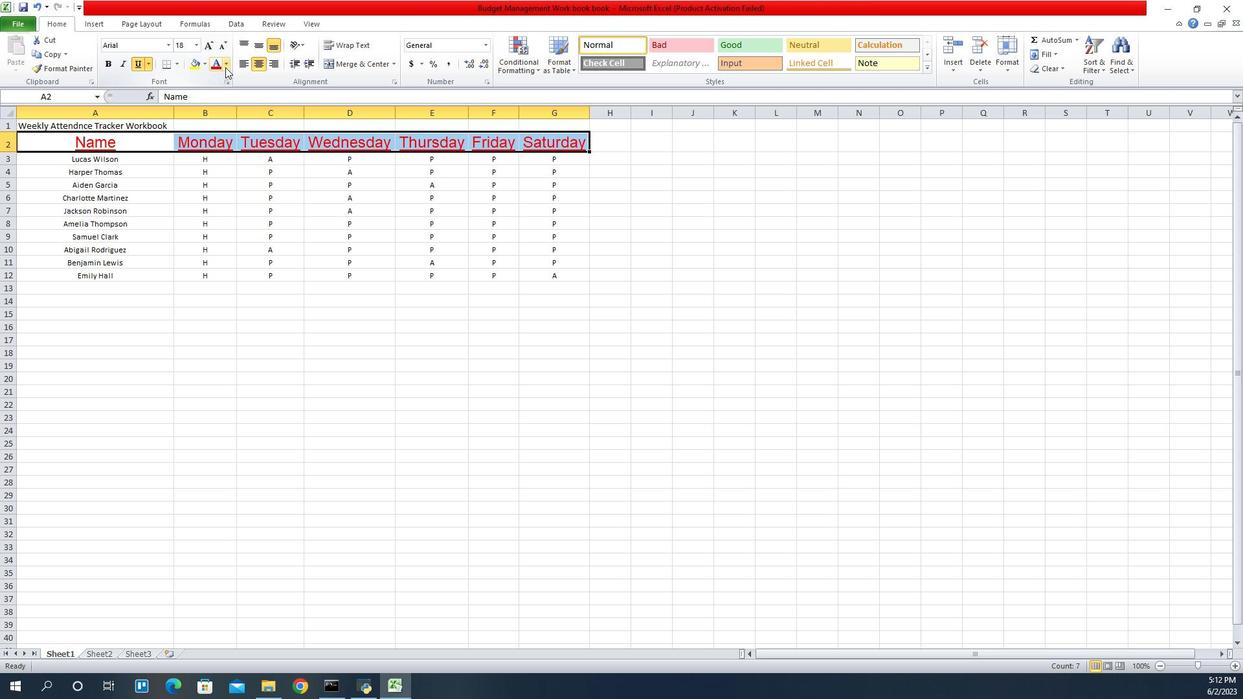 
Action: Mouse moved to (207, 84)
Screenshot: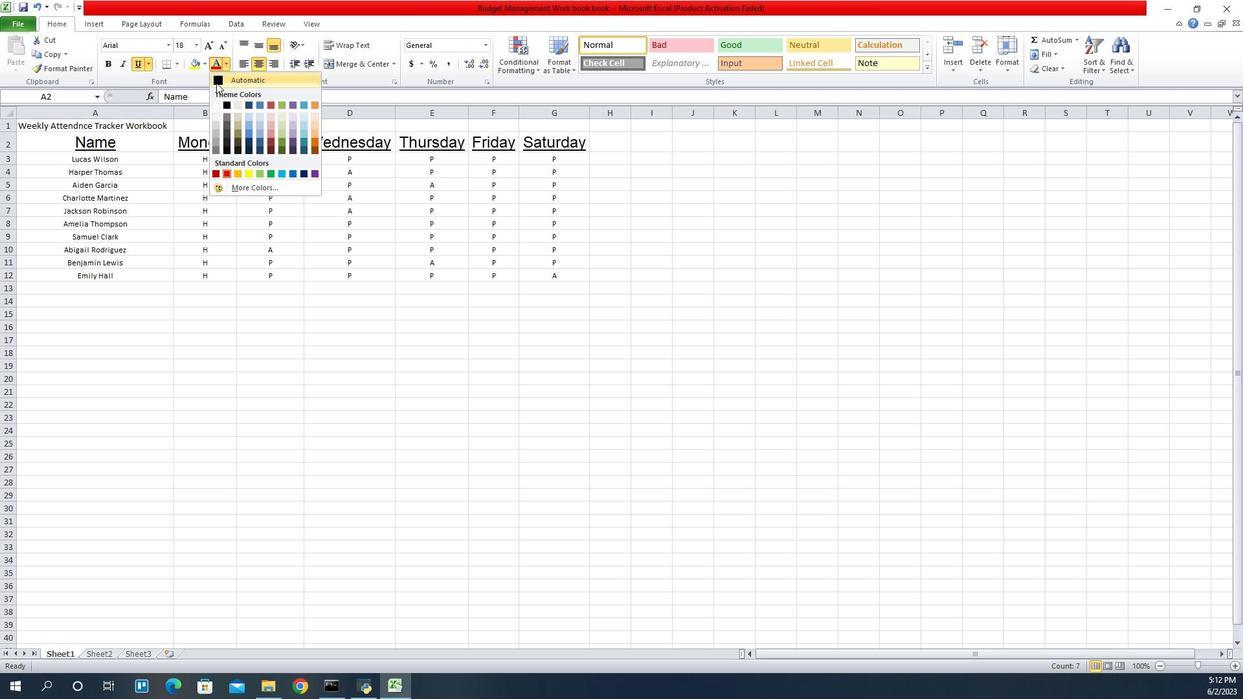 
Action: Mouse pressed left at (207, 84)
Screenshot: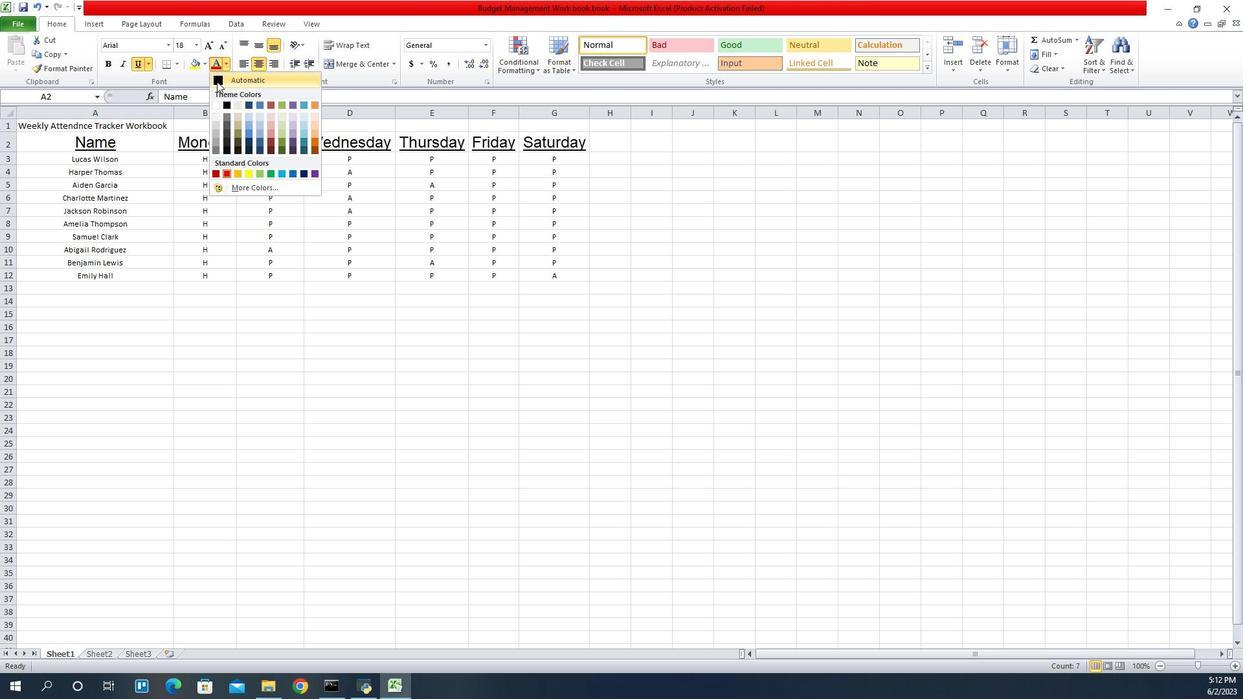 
Action: Mouse moved to (197, 70)
Screenshot: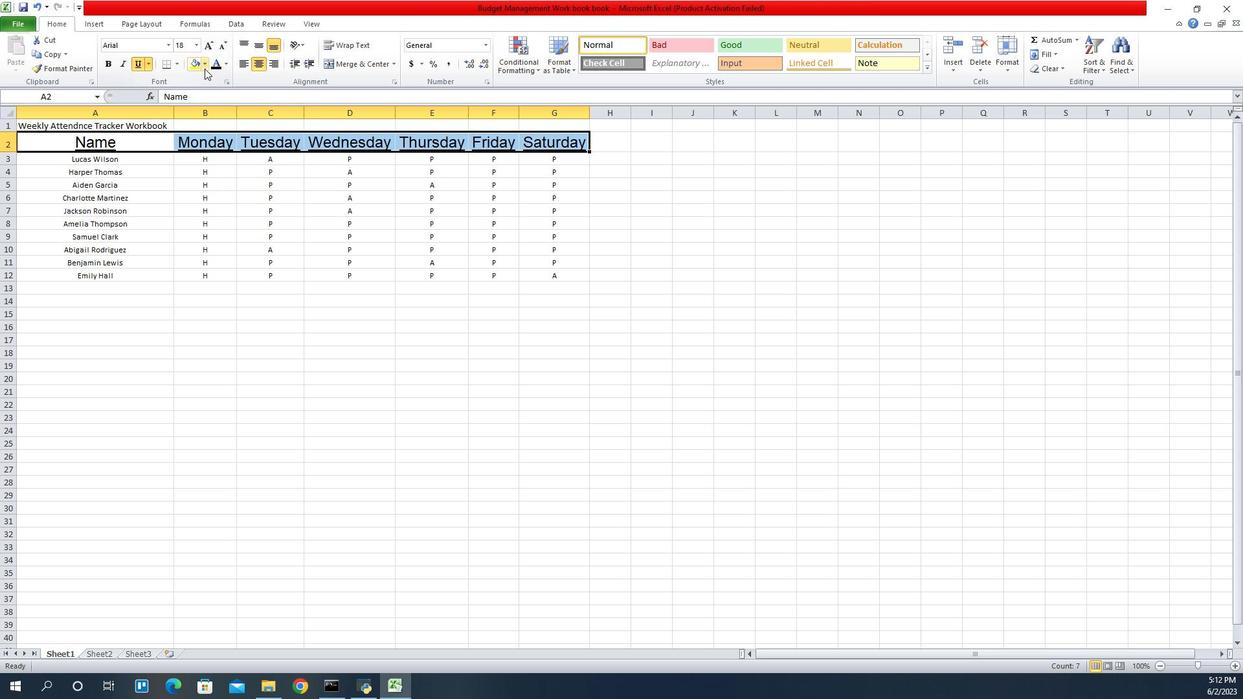 
Action: Mouse pressed left at (197, 70)
Screenshot: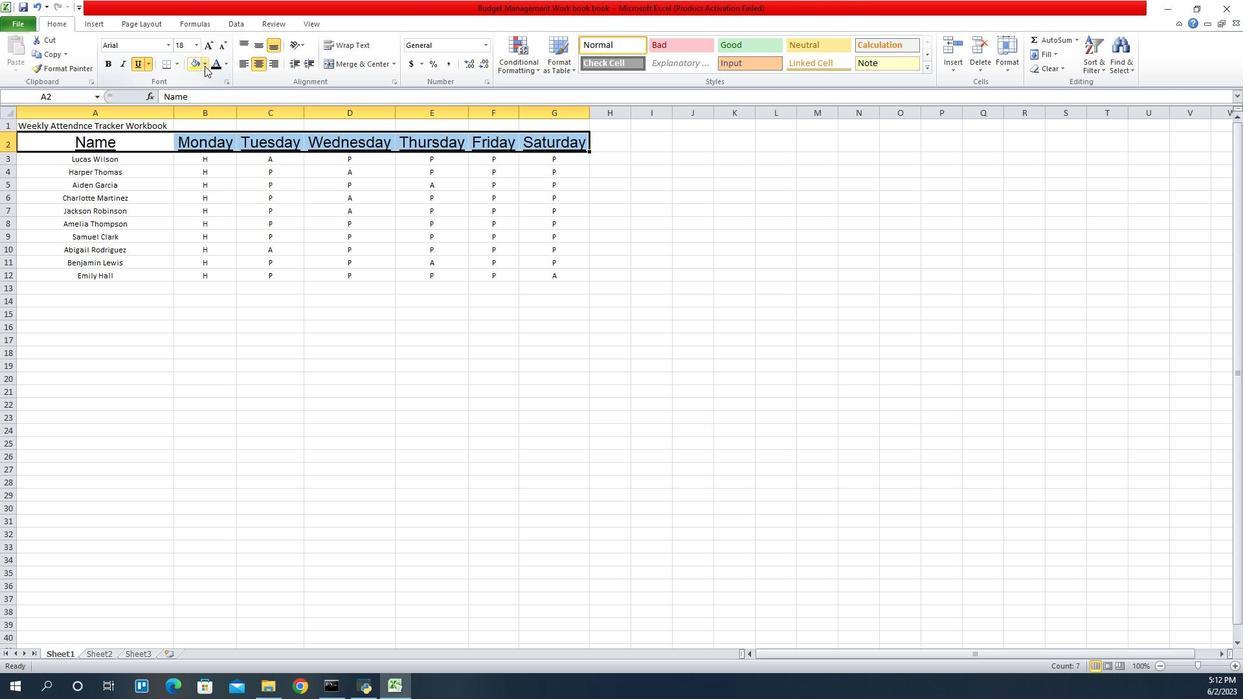 
Action: Mouse moved to (199, 151)
Screenshot: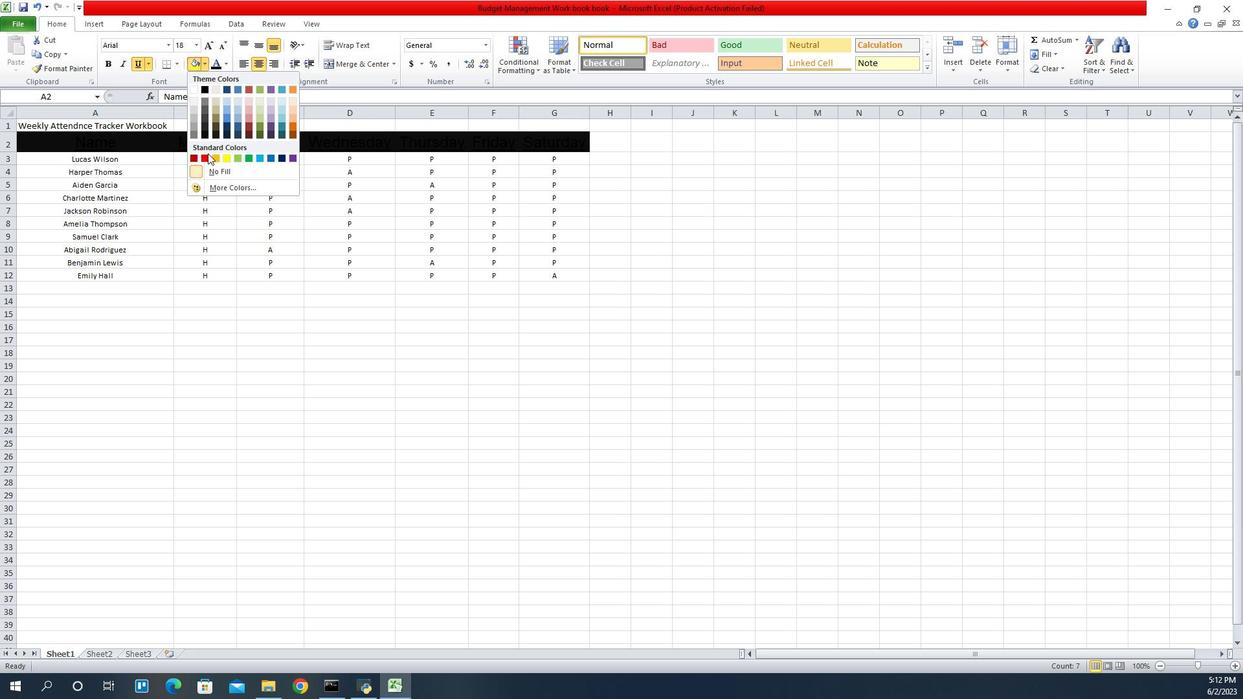 
Action: Mouse pressed left at (199, 151)
Screenshot: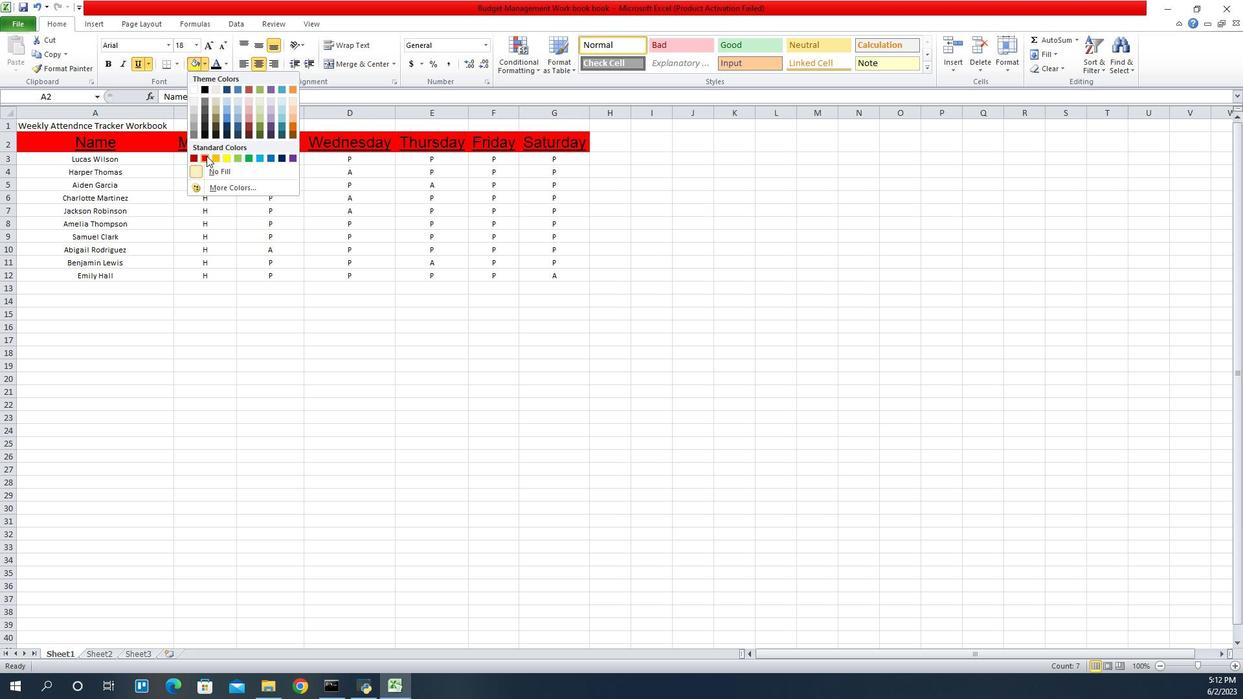 
Action: Mouse moved to (143, 154)
Screenshot: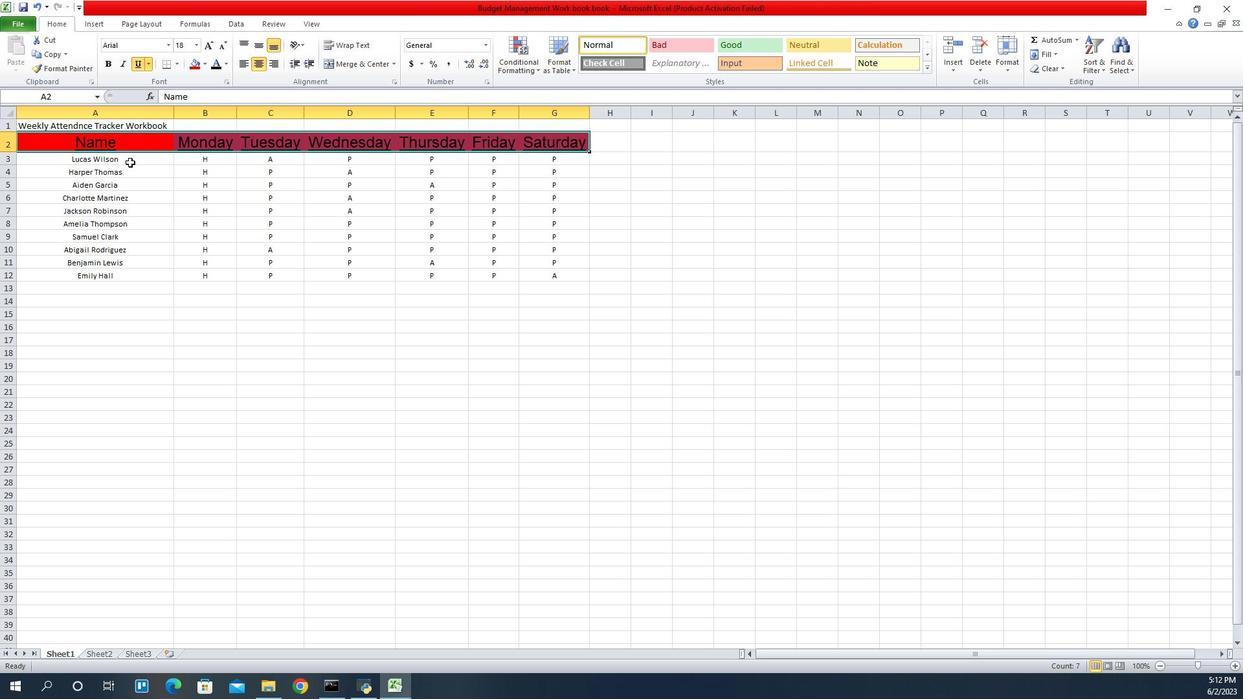 
Action: Mouse pressed left at (143, 154)
Screenshot: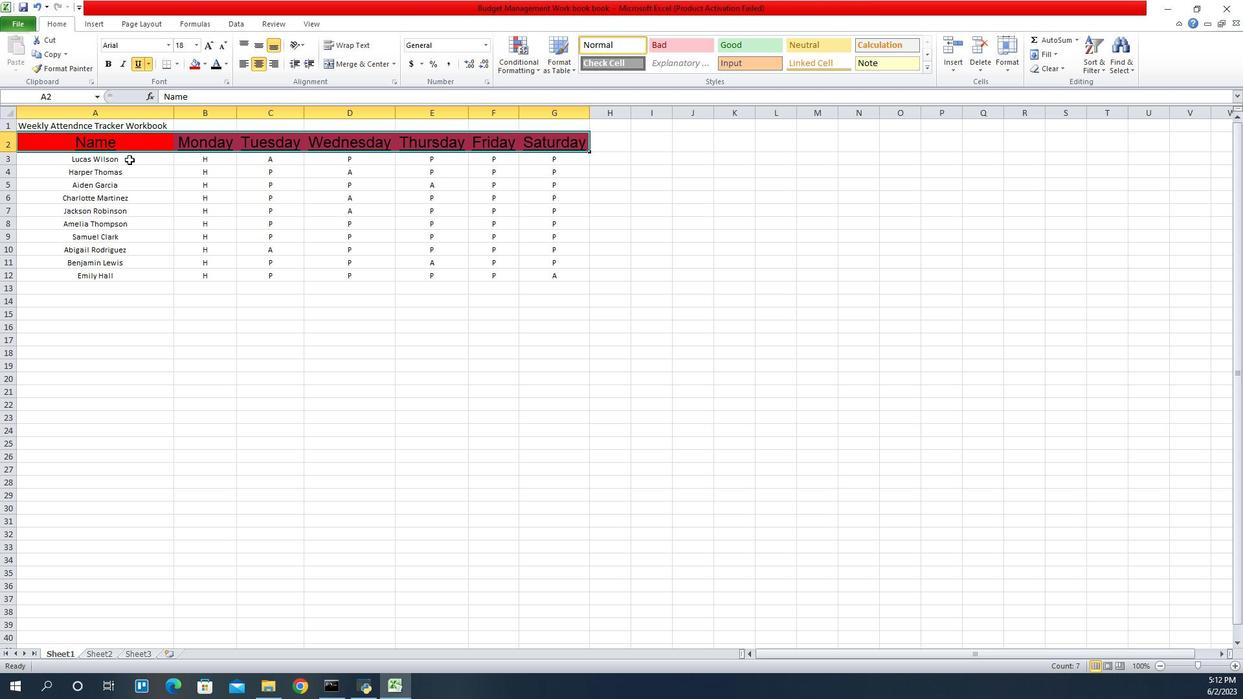 
Action: Mouse moved to (211, 69)
Screenshot: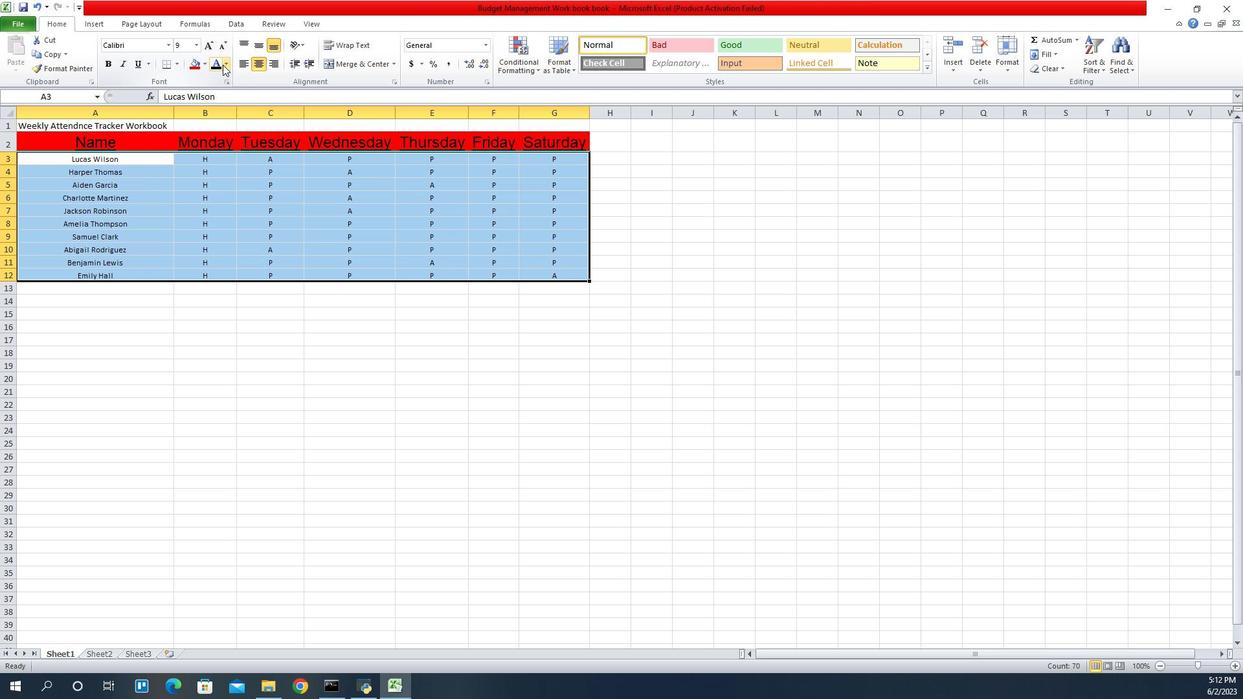 
Action: Mouse pressed left at (211, 69)
Screenshot: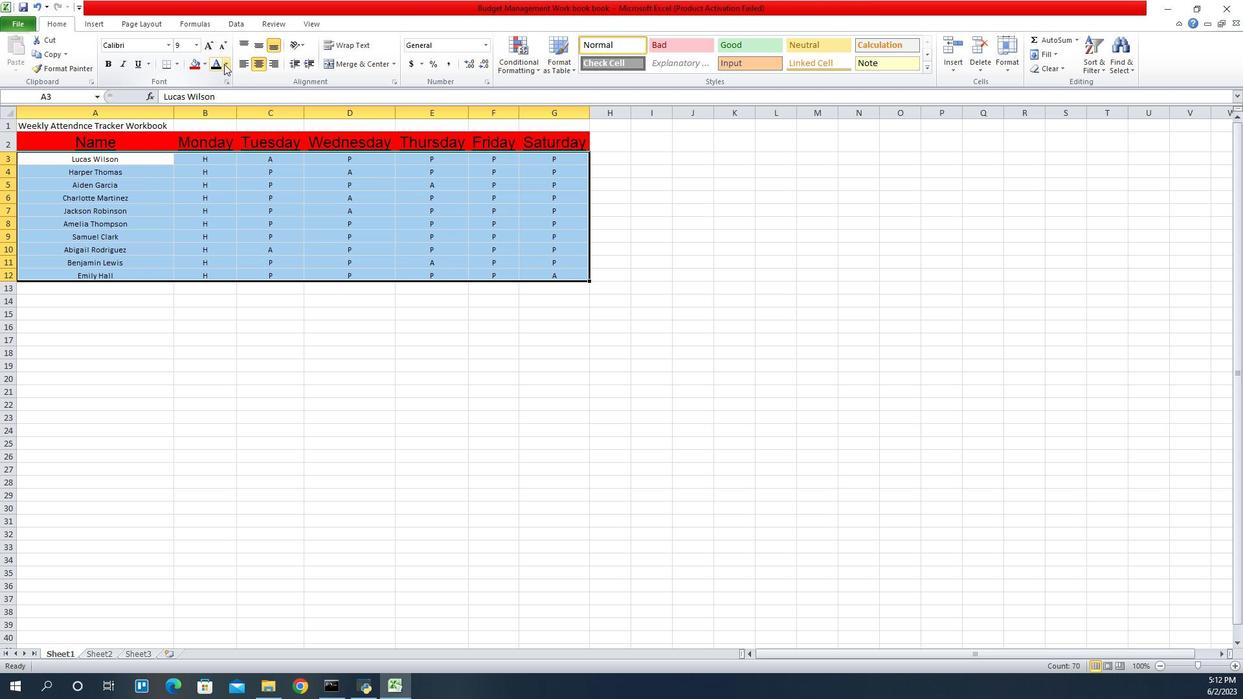 
Action: Mouse moved to (207, 80)
Screenshot: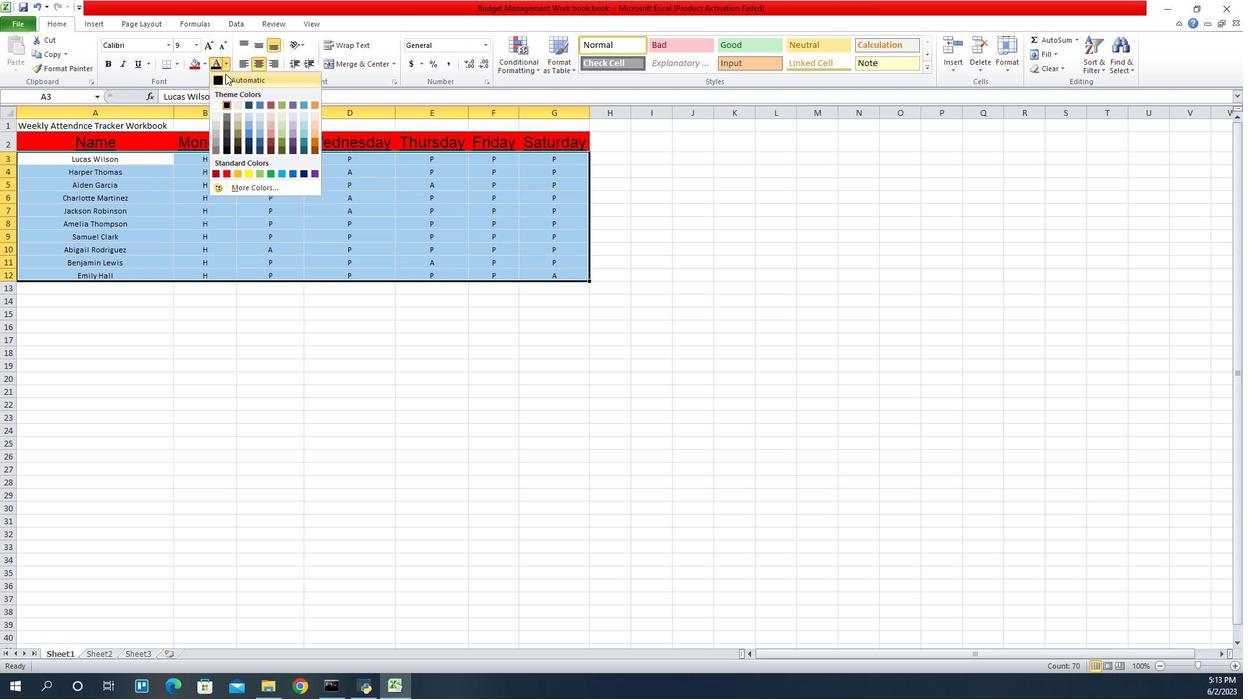 
Action: Mouse pressed left at (207, 80)
Screenshot: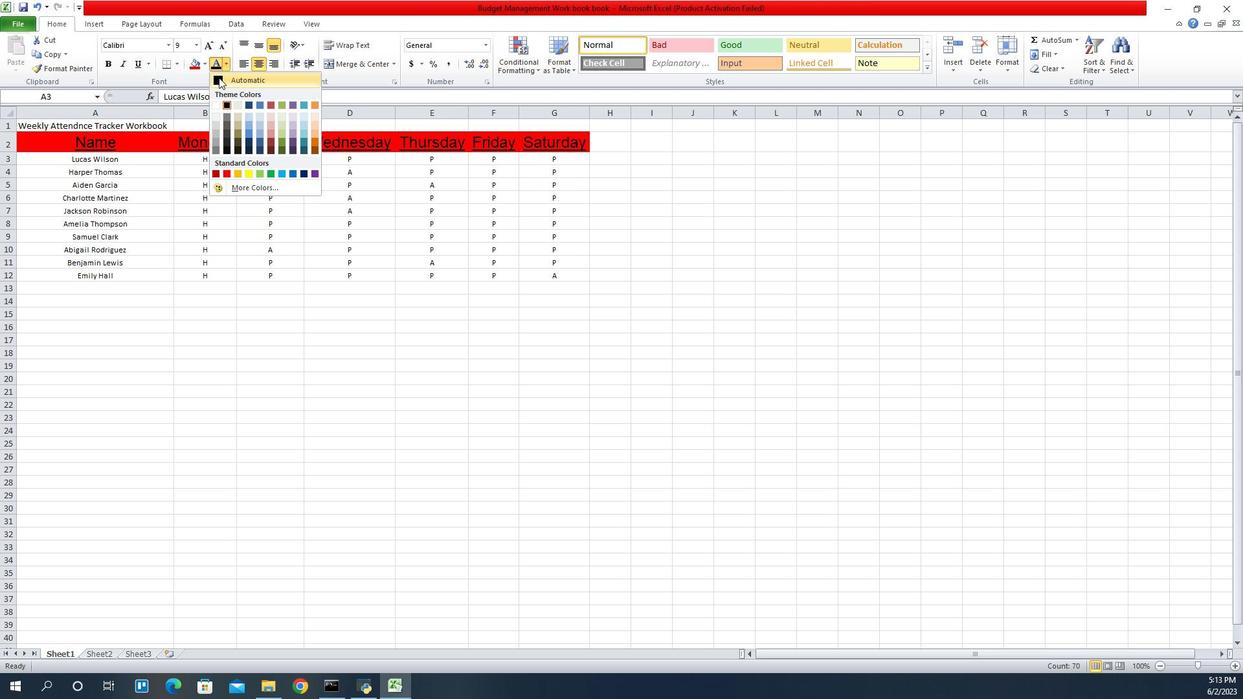 
Action: Mouse moved to (176, 68)
Screenshot: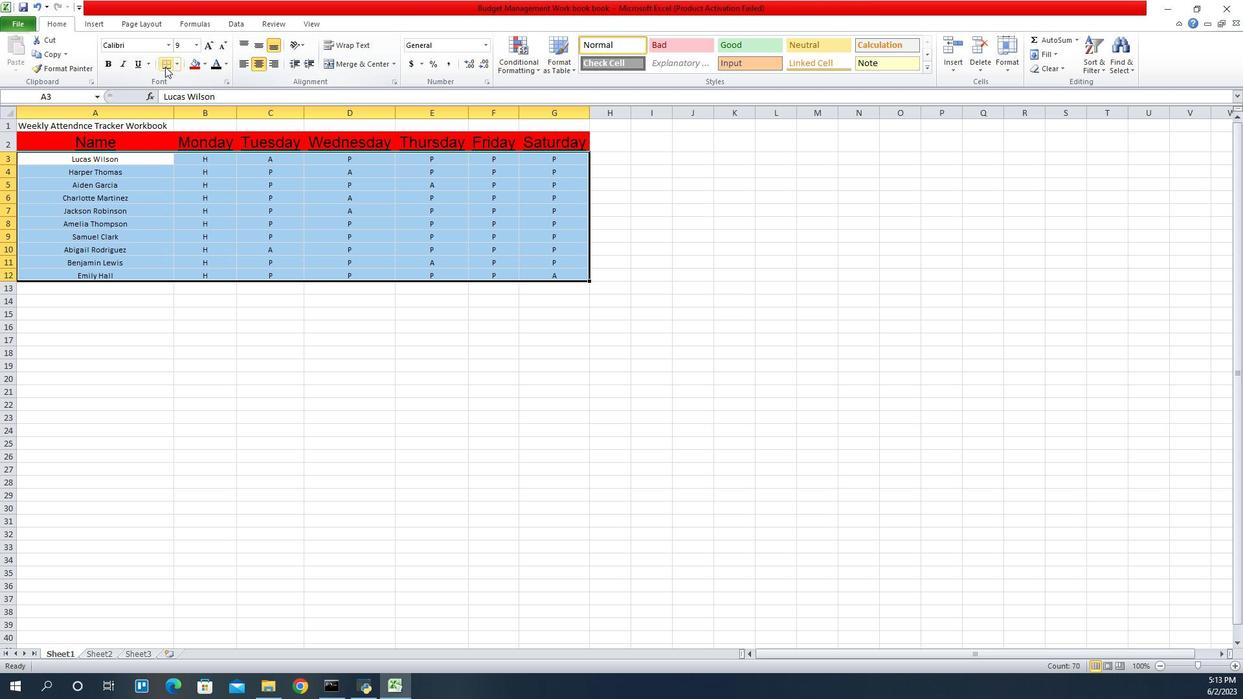
Action: Mouse pressed left at (176, 68)
Screenshot: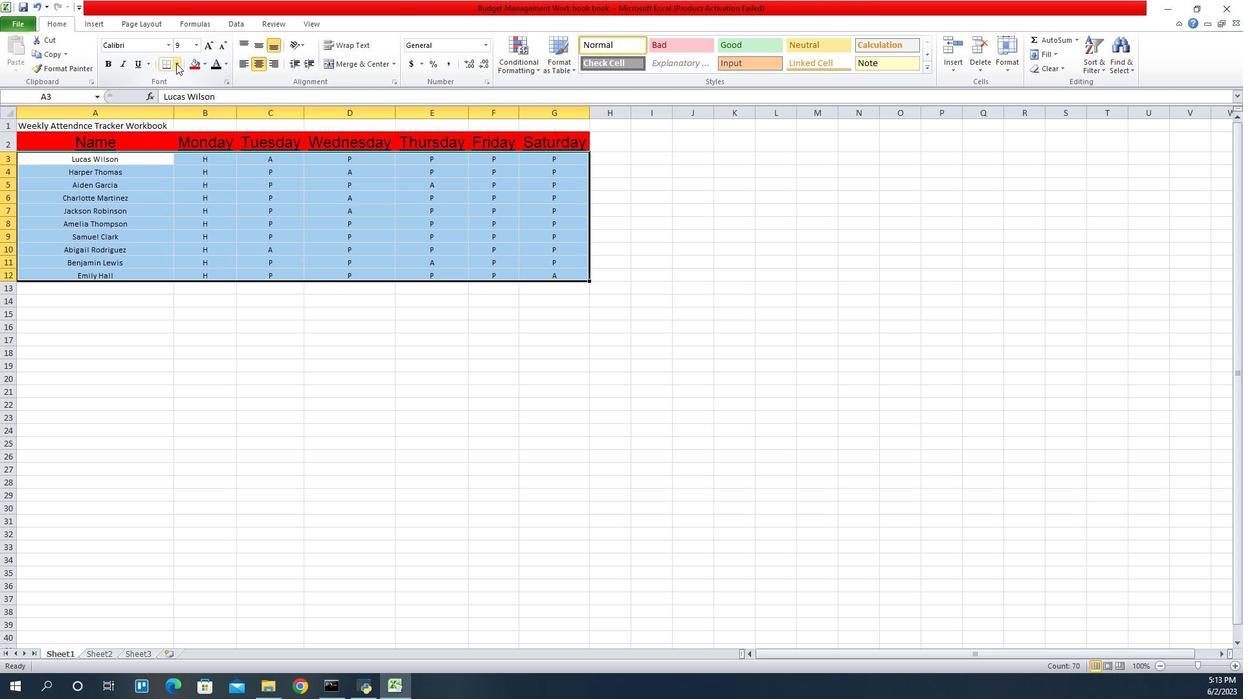 
Action: Mouse moved to (200, 154)
Screenshot: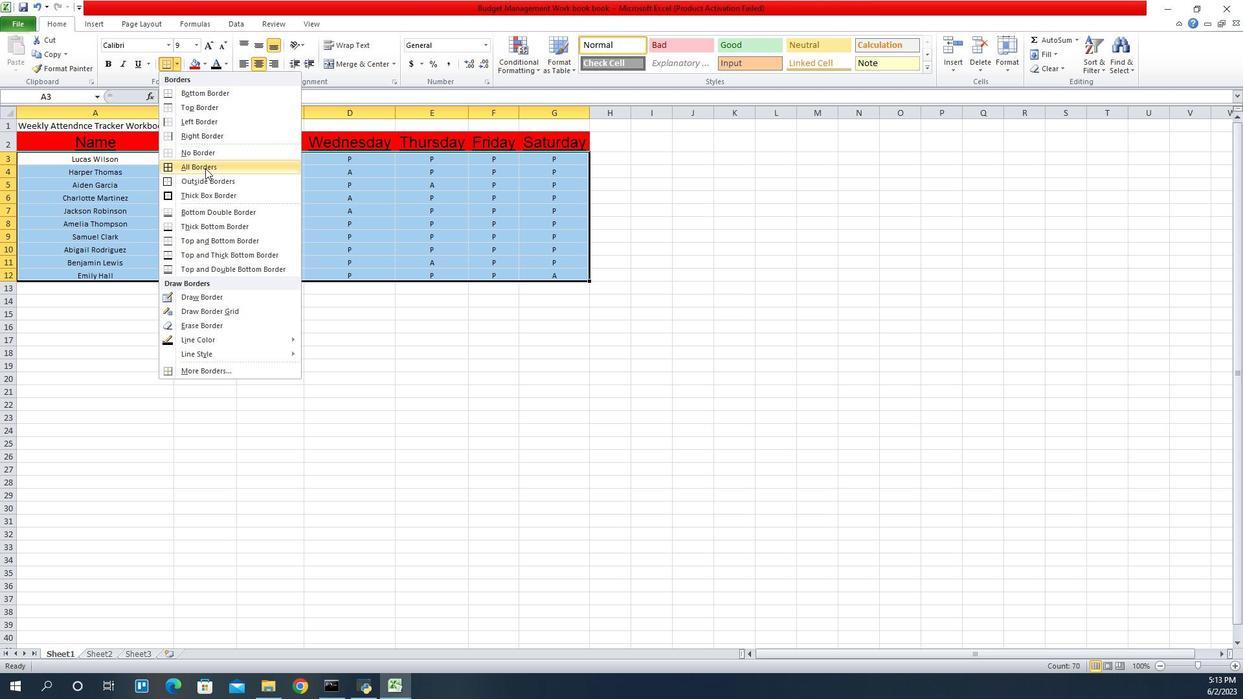 
Action: Mouse pressed left at (200, 154)
Screenshot: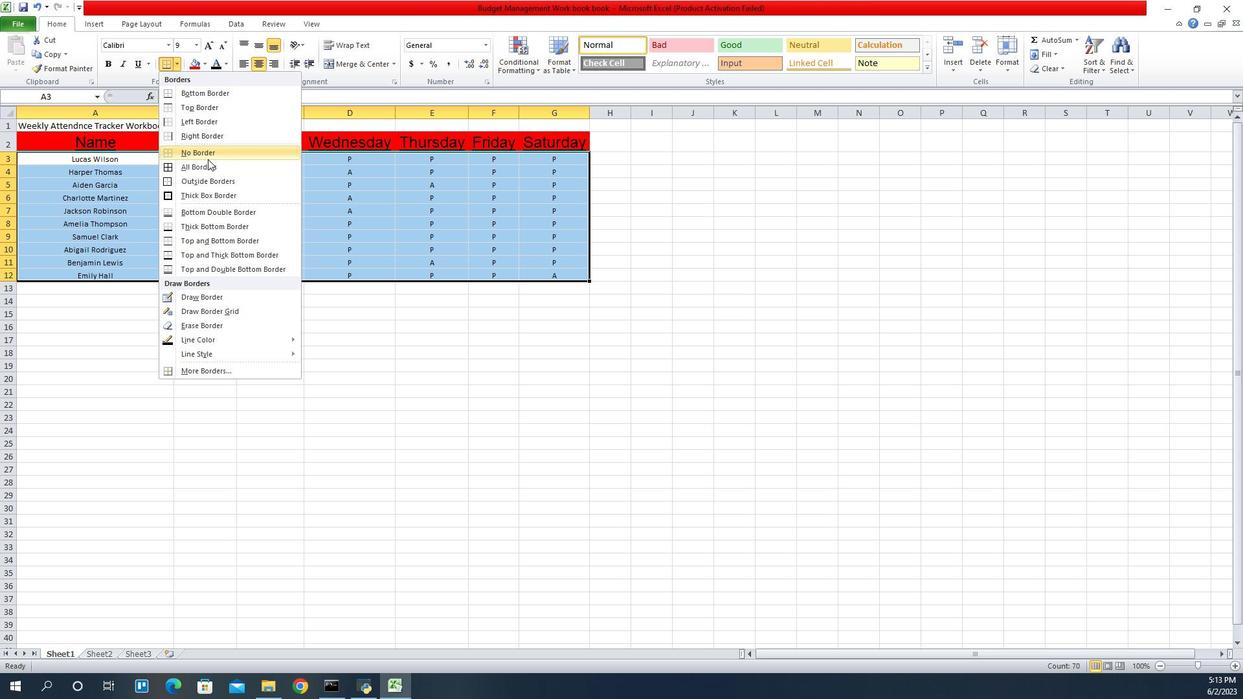 
Action: Mouse moved to (210, 239)
Screenshot: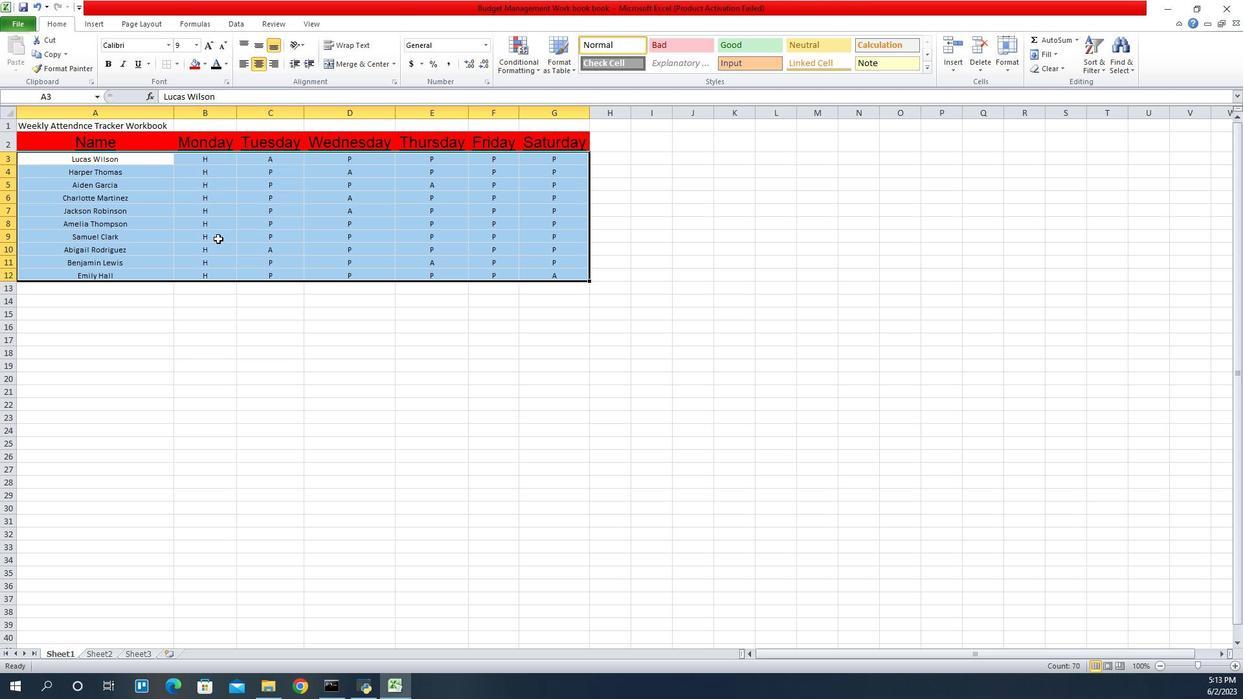 
Action: Mouse pressed left at (210, 239)
Screenshot: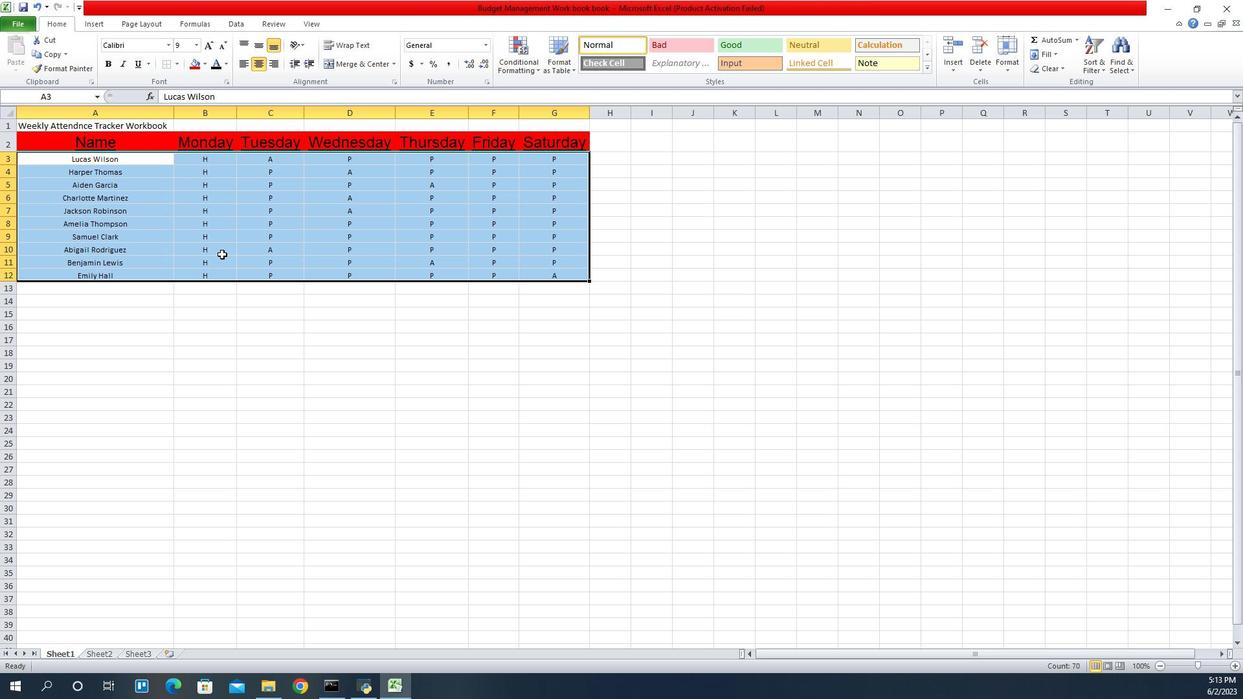 
Action: Mouse moved to (277, 258)
Screenshot: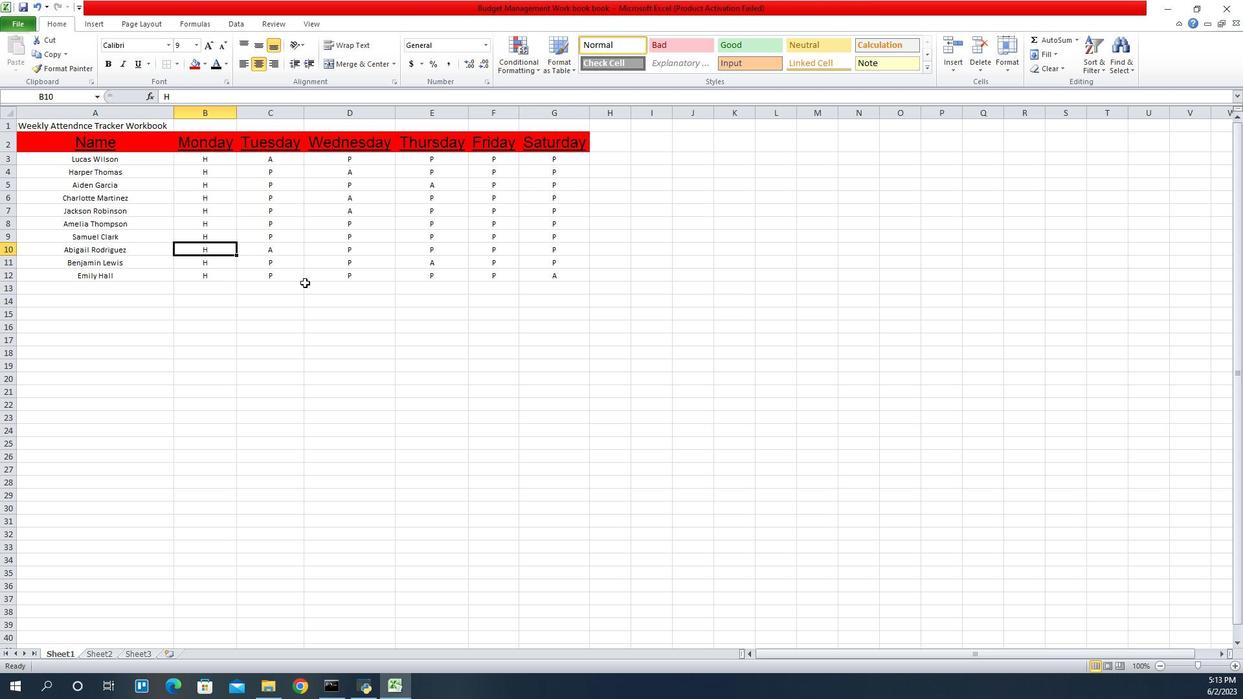 
Action: Mouse pressed left at (277, 258)
Screenshot: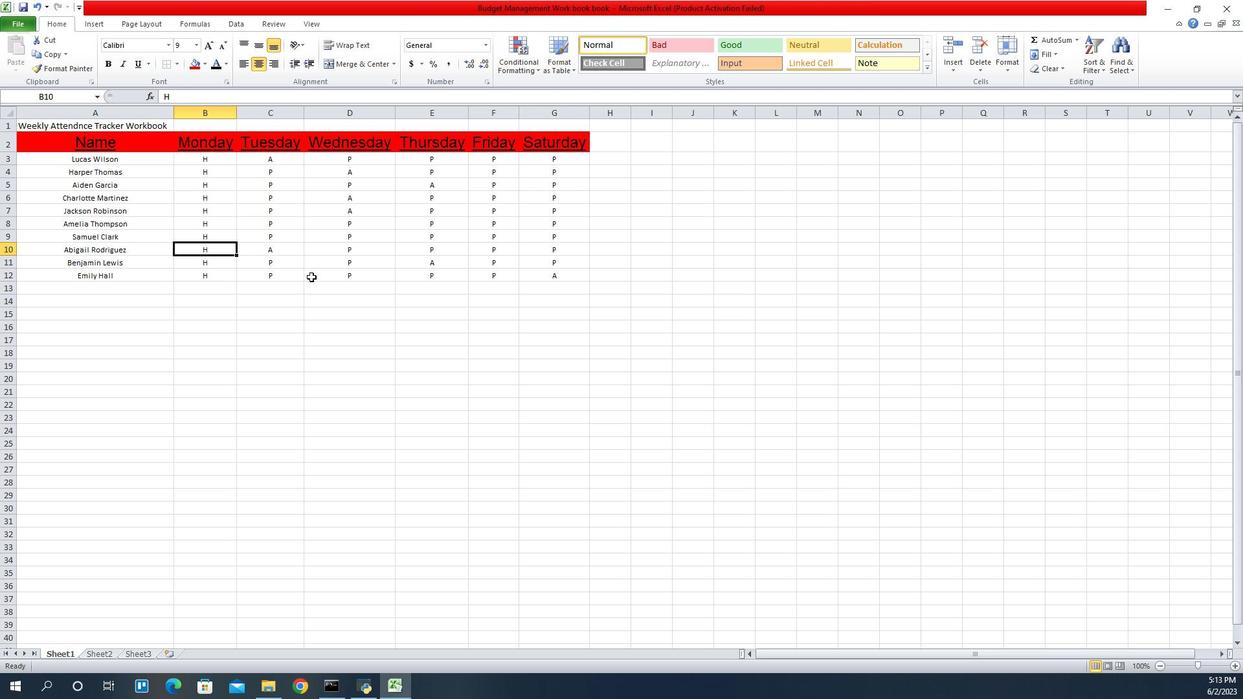 
Action: Mouse moved to (297, 310)
Screenshot: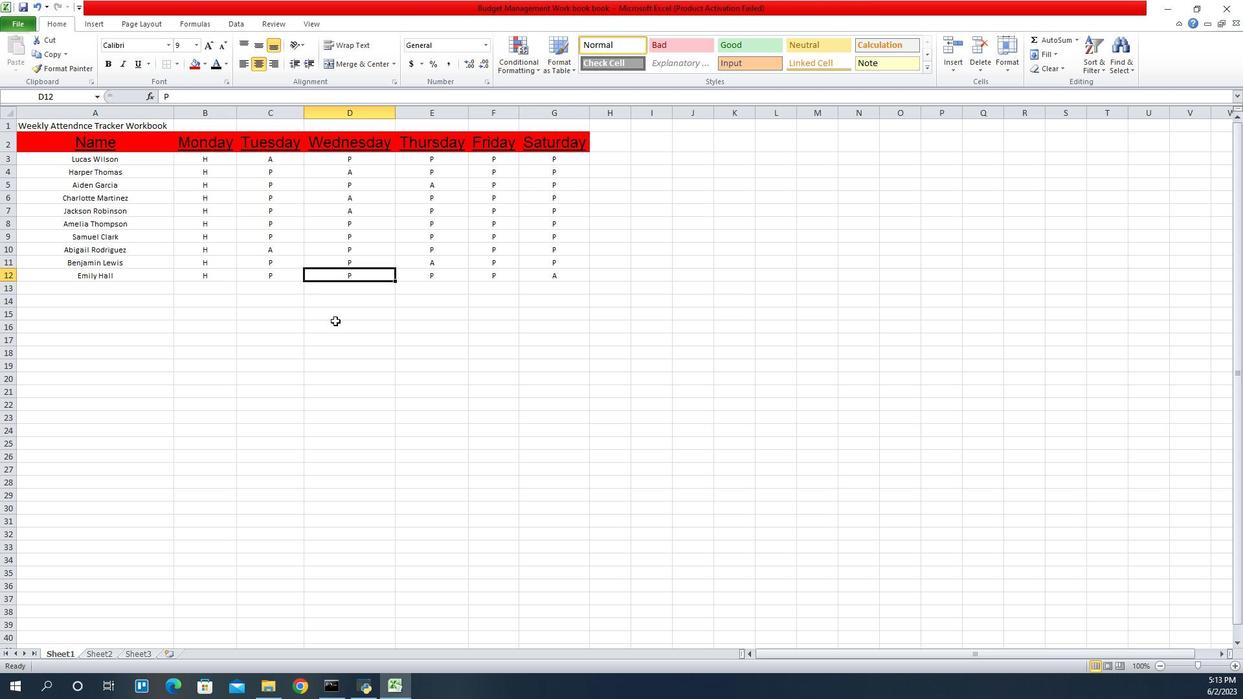 
Action: Key pressed ctrl+S<'\x13'><'\x13'>
Screenshot: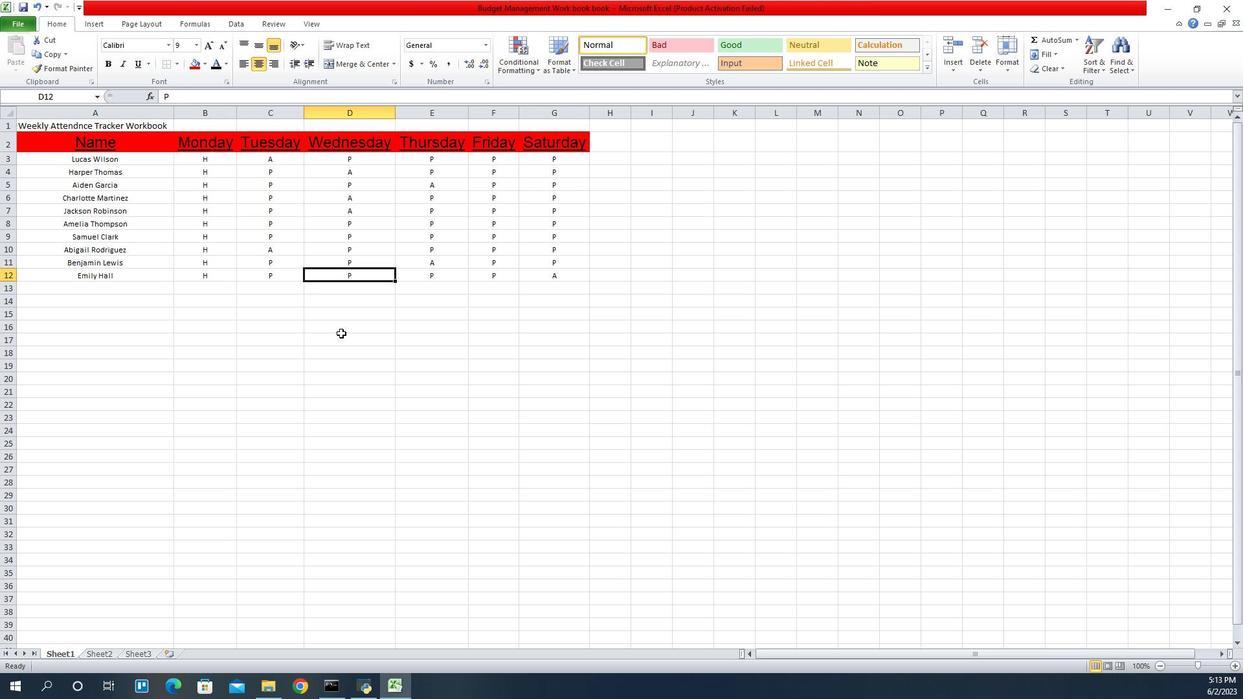 
